 Task: Plan a route with stops at The Cloisters and Fort Tryon Park on your way to Inwood Hill Park.
Action: Mouse moved to (238, 56)
Screenshot: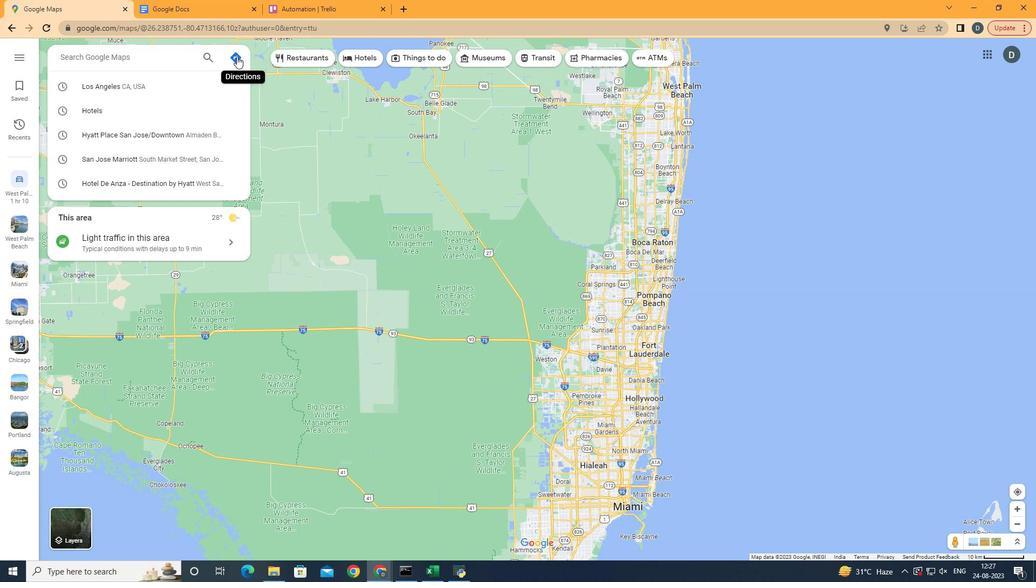 
Action: Mouse pressed left at (238, 56)
Screenshot: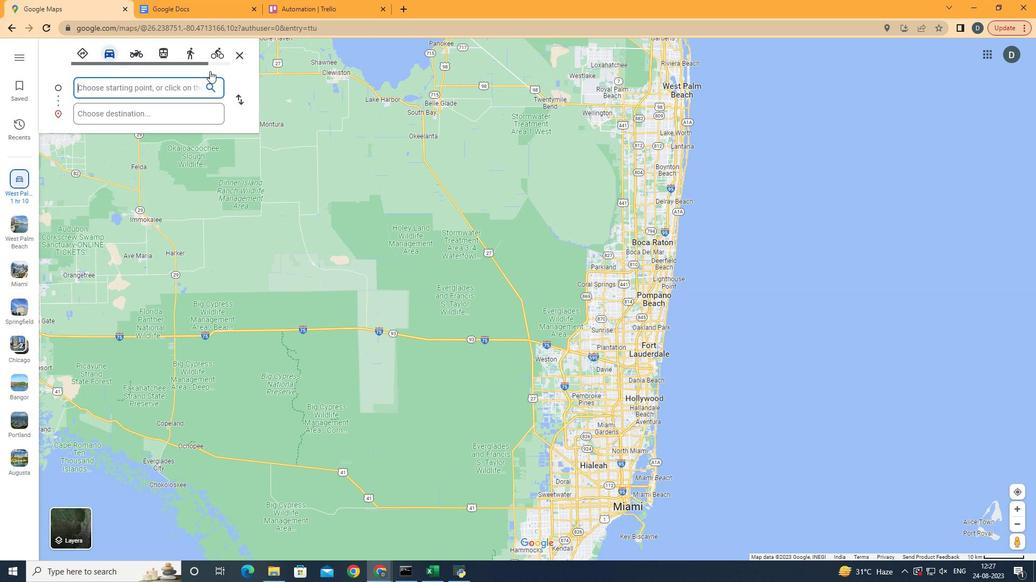 
Action: Mouse moved to (132, 86)
Screenshot: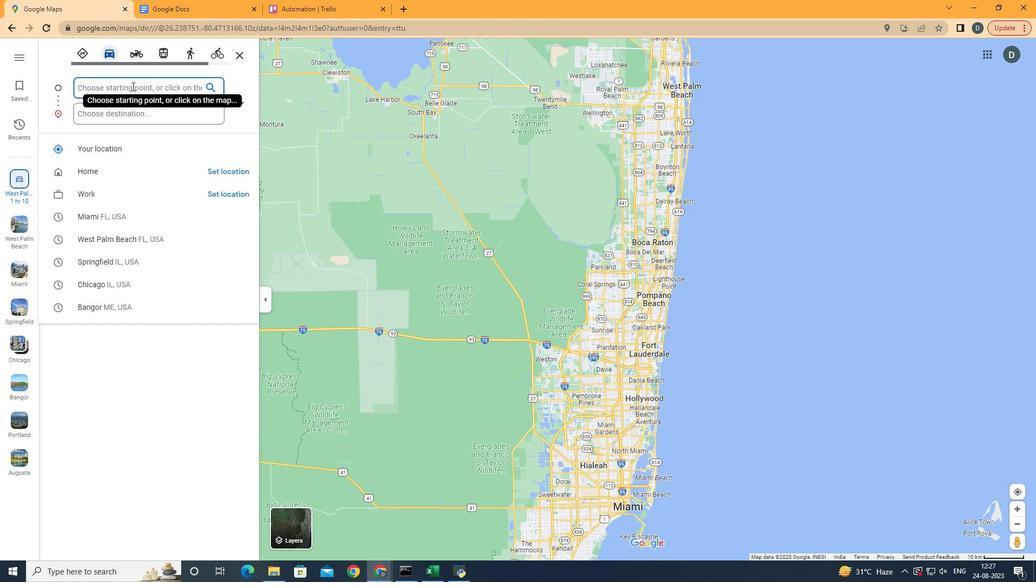 
Action: Mouse pressed left at (132, 86)
Screenshot: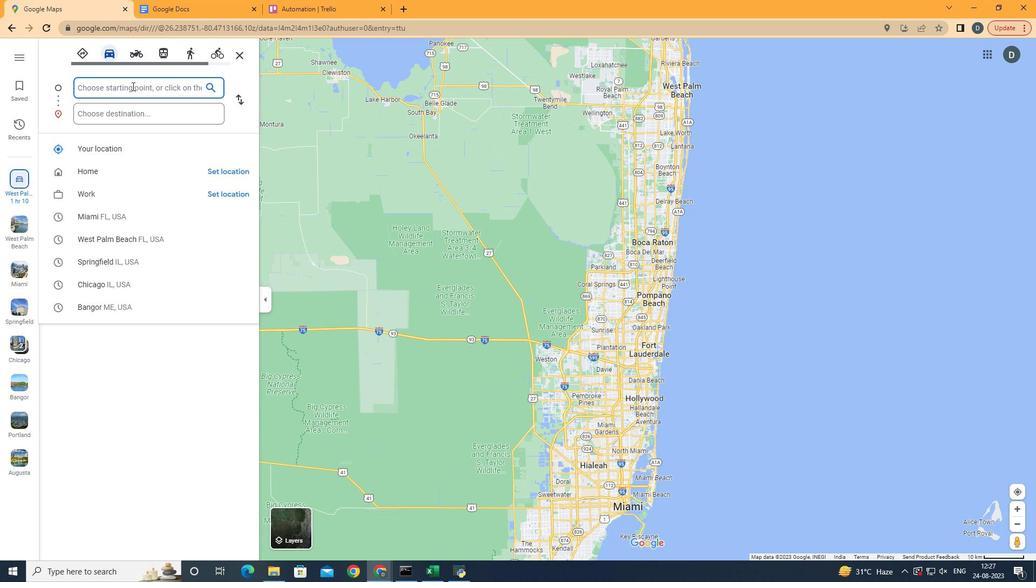 
Action: Key pressed <Key.shift>N<Key.space>ew<Key.space><Key.backspace><Key.backspace><Key.backspace><Key.backspace>ew<Key.space>
Screenshot: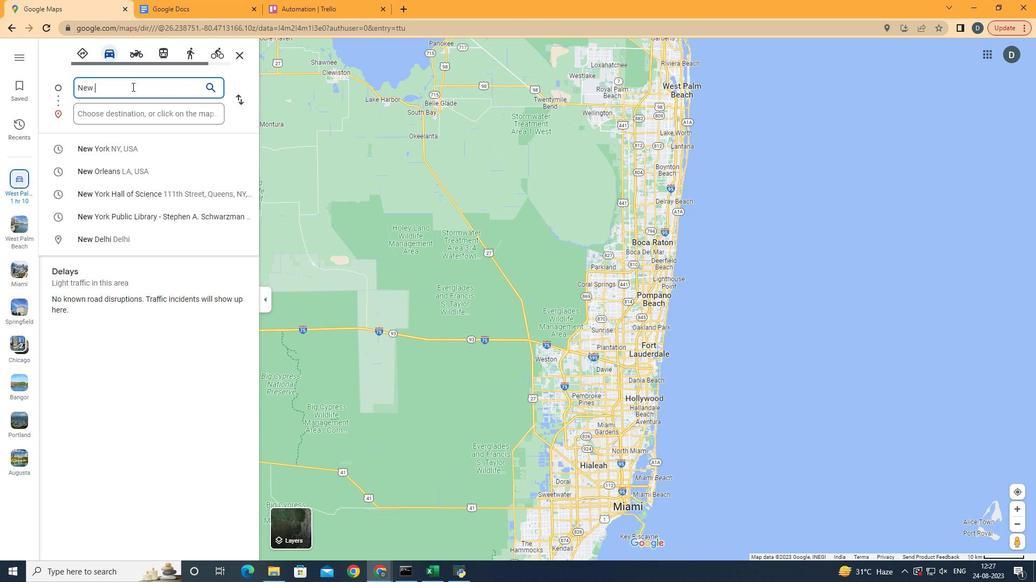 
Action: Mouse moved to (132, 86)
Screenshot: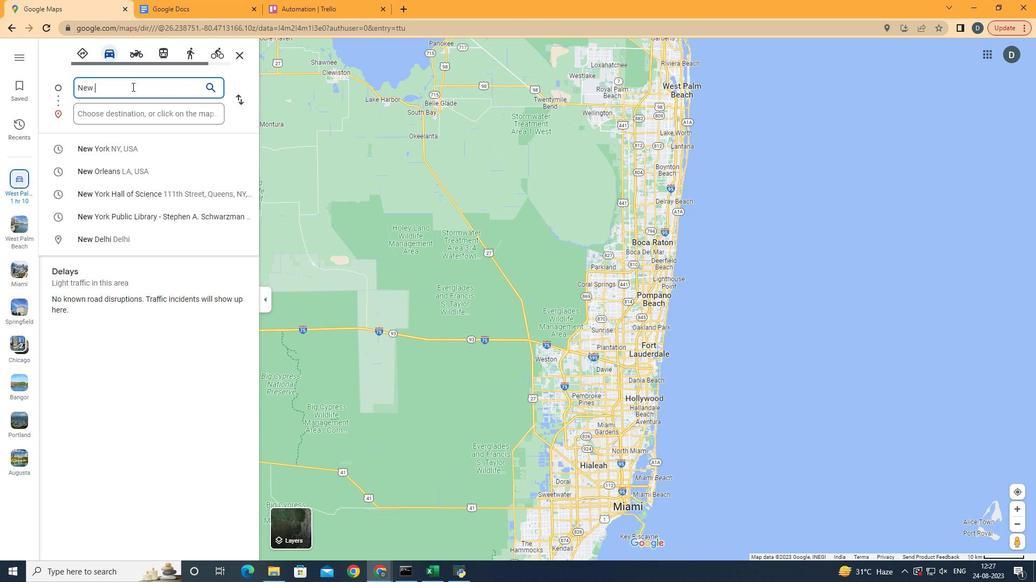 
Action: Key pressed <Key.shift>York<Key.space><Key.shift>CIty
Screenshot: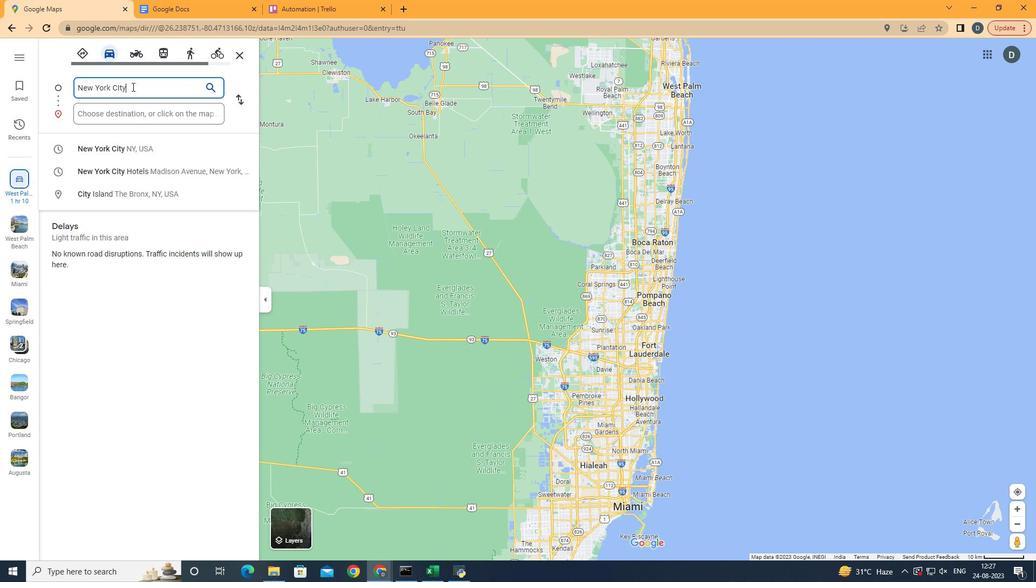 
Action: Mouse moved to (143, 154)
Screenshot: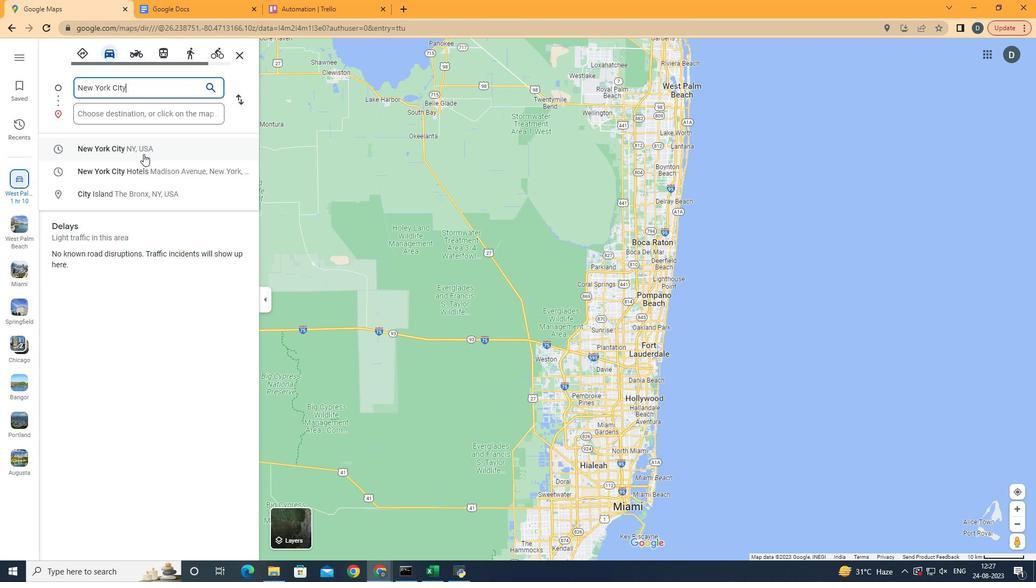 
Action: Mouse pressed left at (143, 154)
Screenshot: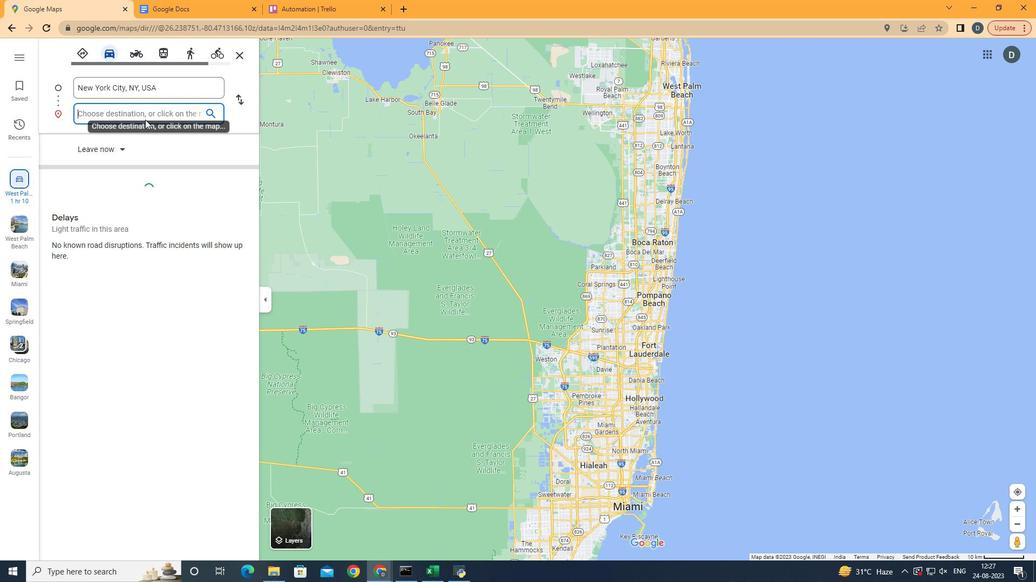 
Action: Mouse moved to (148, 111)
Screenshot: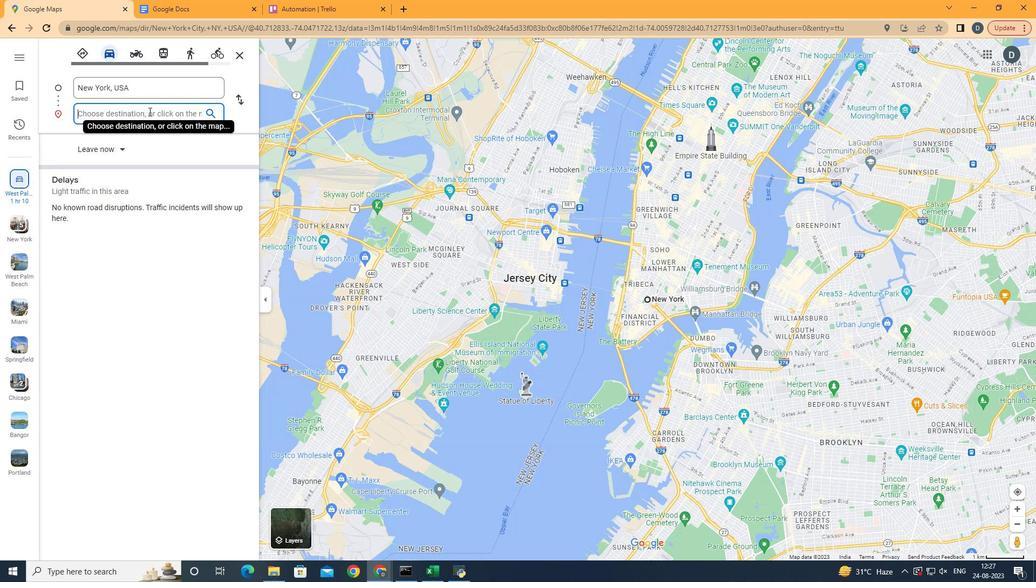 
Action: Mouse pressed left at (148, 111)
Screenshot: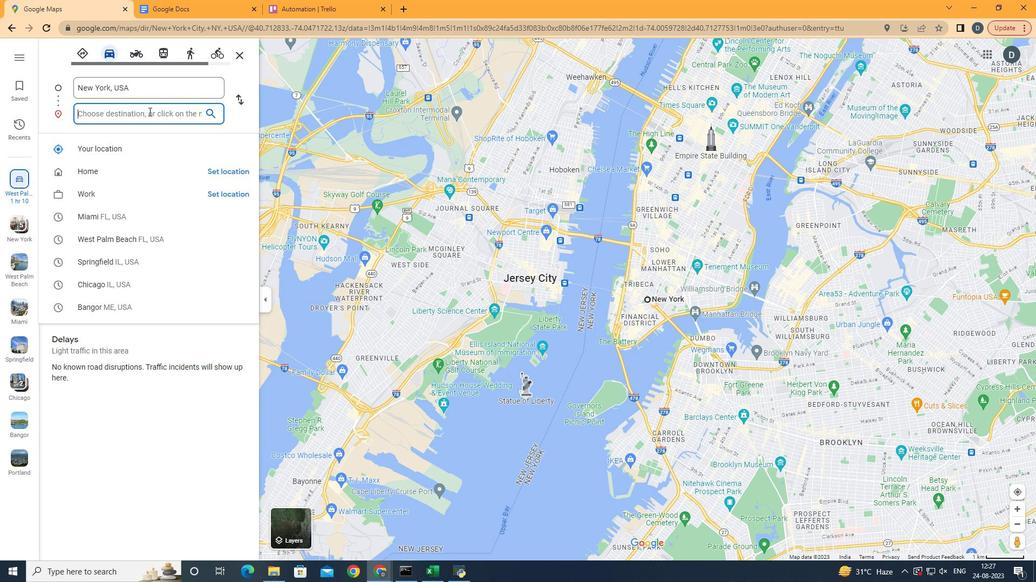 
Action: Key pressed <Key.shift>The<Key.space><Key.shift>Cloisters
Screenshot: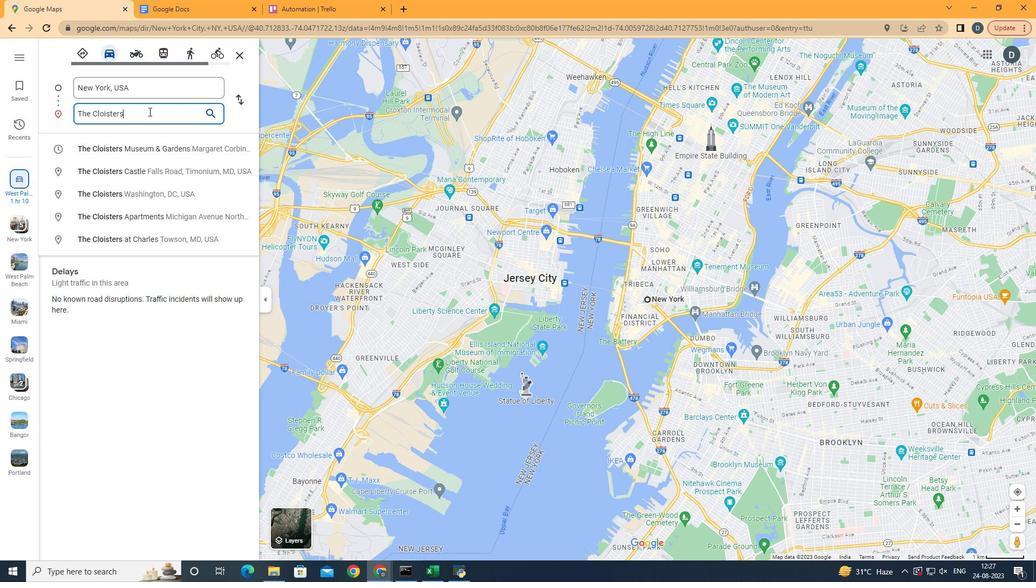 
Action: Mouse moved to (153, 200)
Screenshot: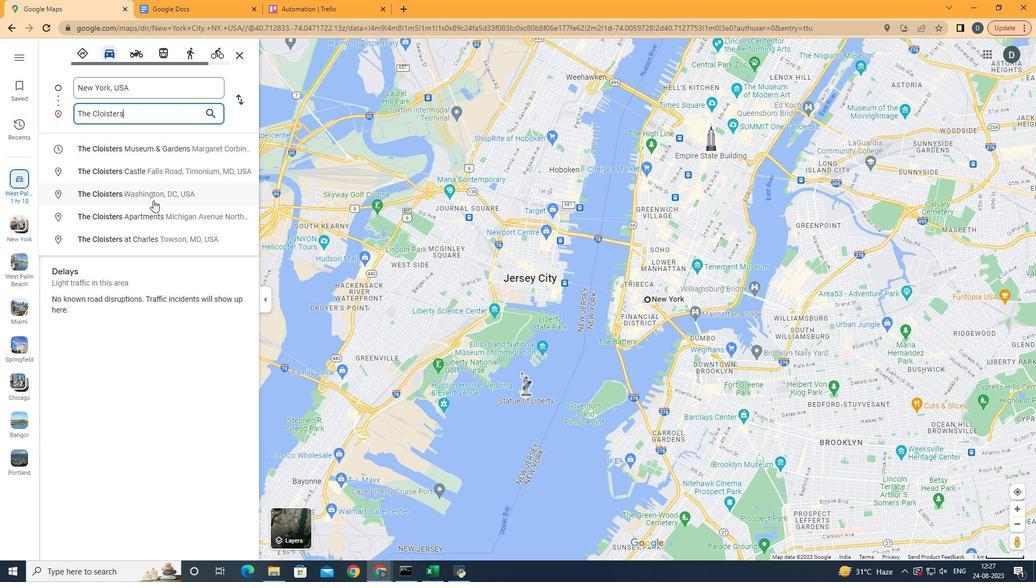 
Action: Mouse pressed left at (153, 200)
Screenshot: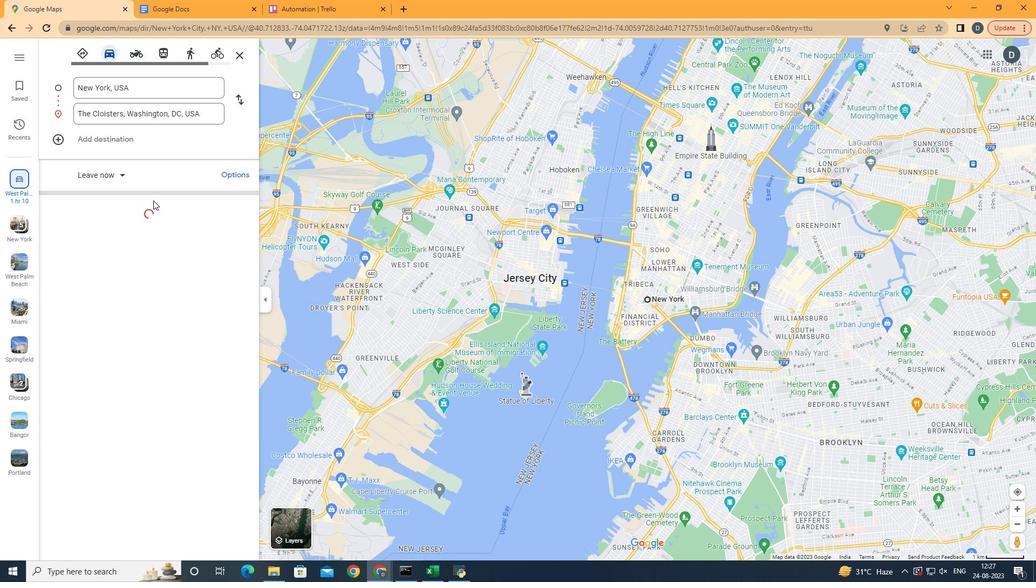 
Action: Mouse moved to (113, 135)
Screenshot: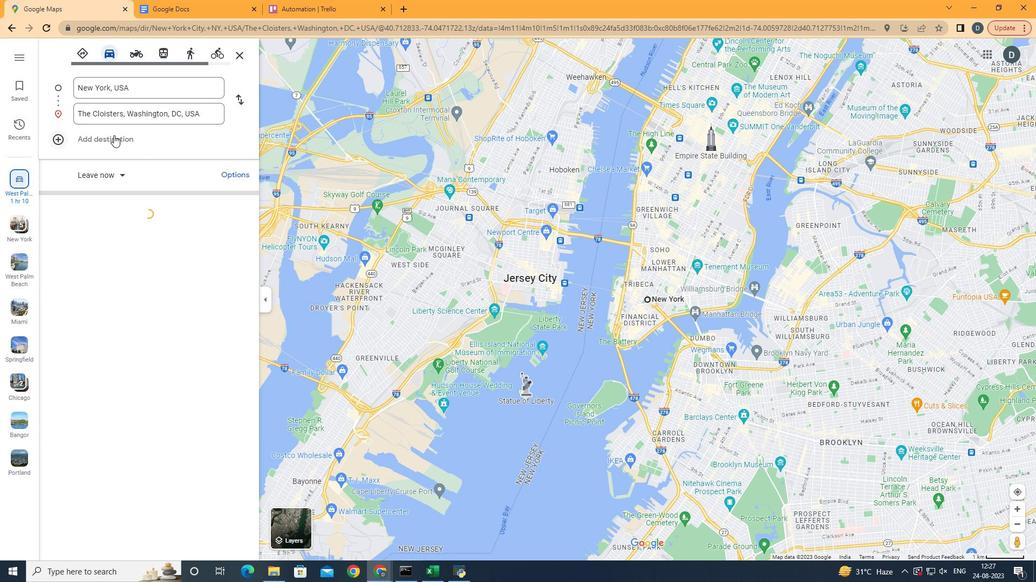 
Action: Mouse pressed left at (113, 135)
Screenshot: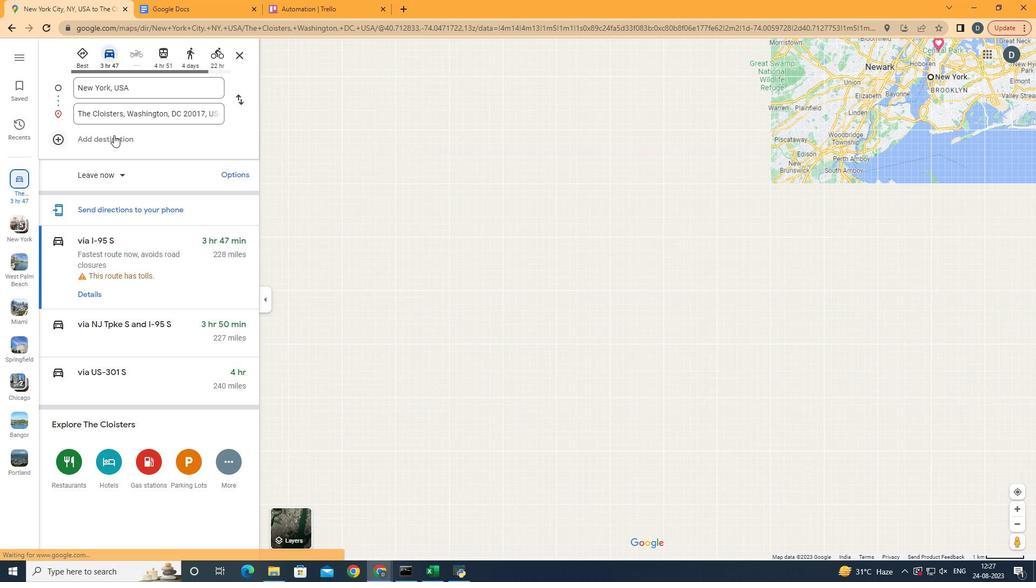
Action: Mouse moved to (87, 137)
Screenshot: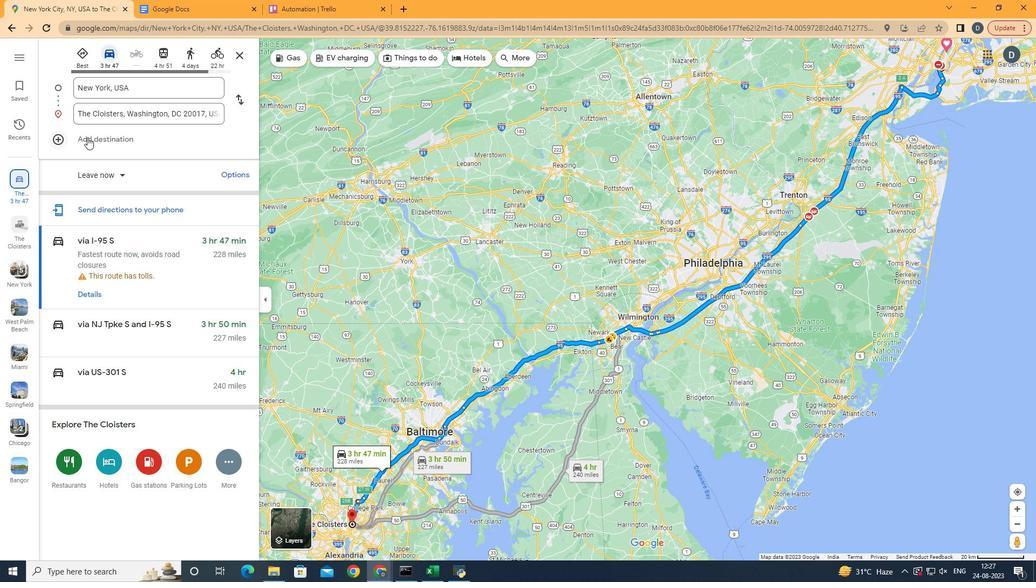
Action: Mouse pressed left at (87, 137)
Screenshot: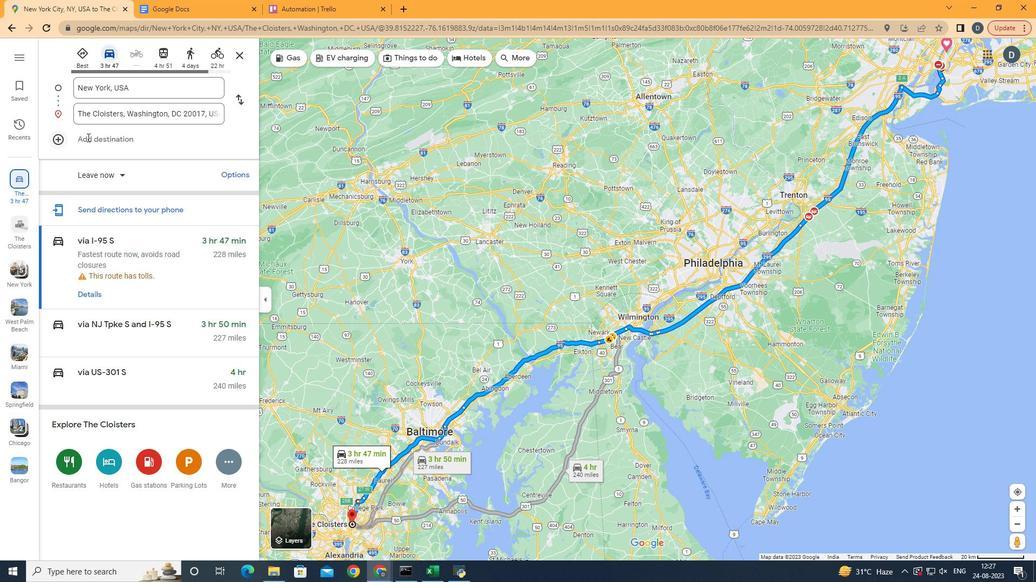 
Action: Mouse moved to (119, 140)
Screenshot: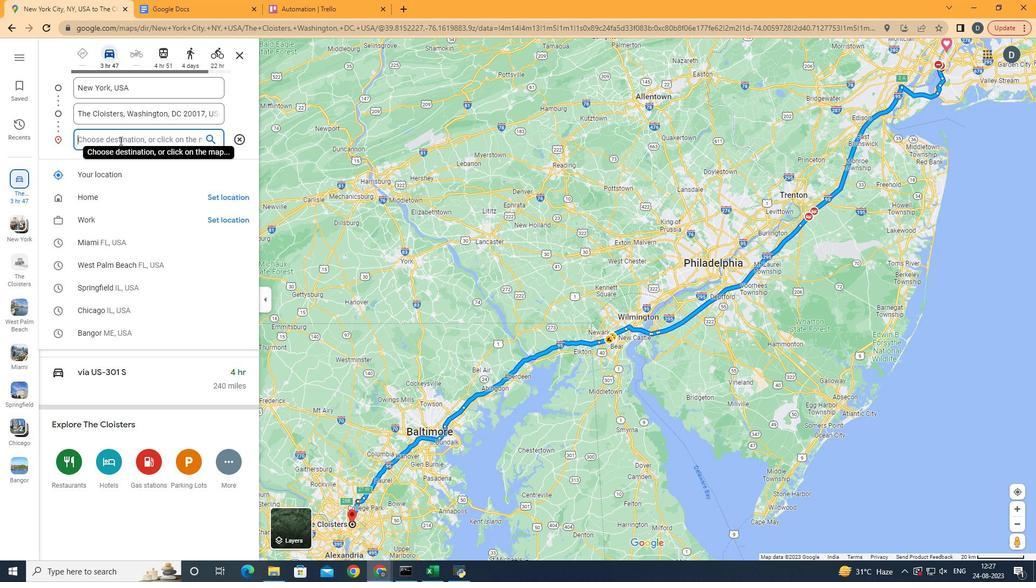 
Action: Mouse pressed left at (119, 140)
Screenshot: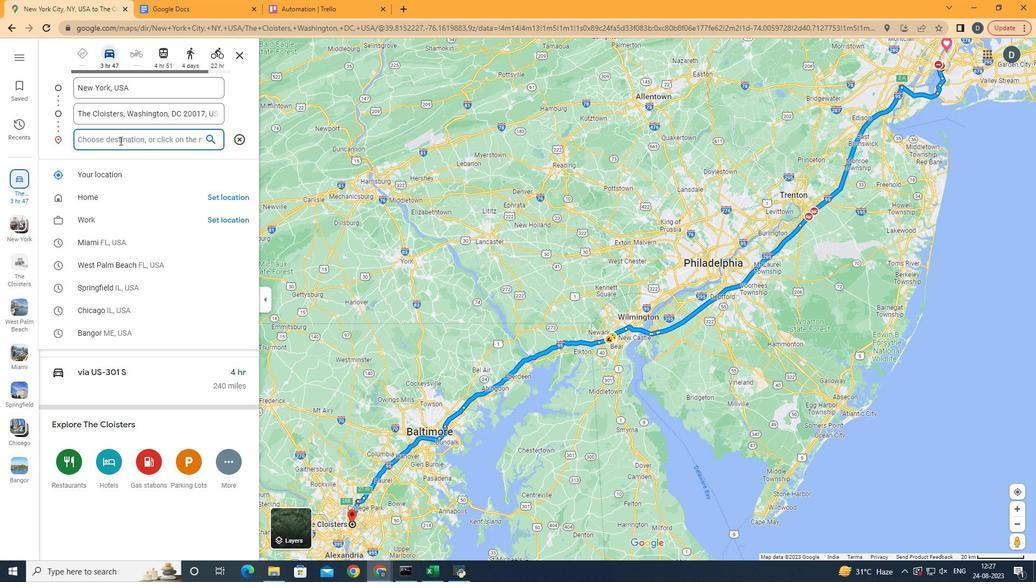
Action: Key pressed <Key.shift><Key.shift><Key.shift><Key.shift><Key.shift><Key.shift><Key.shift><Key.shift><Key.shift><Key.shift><Key.shift>Fort<Key.space><Key.shift>Tryon
Screenshot: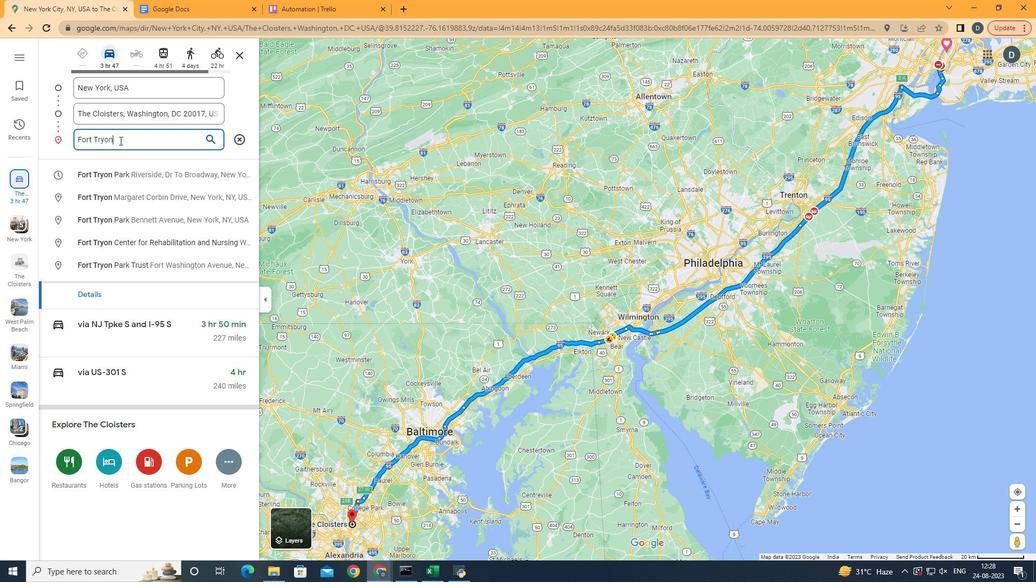 
Action: Mouse moved to (136, 193)
Screenshot: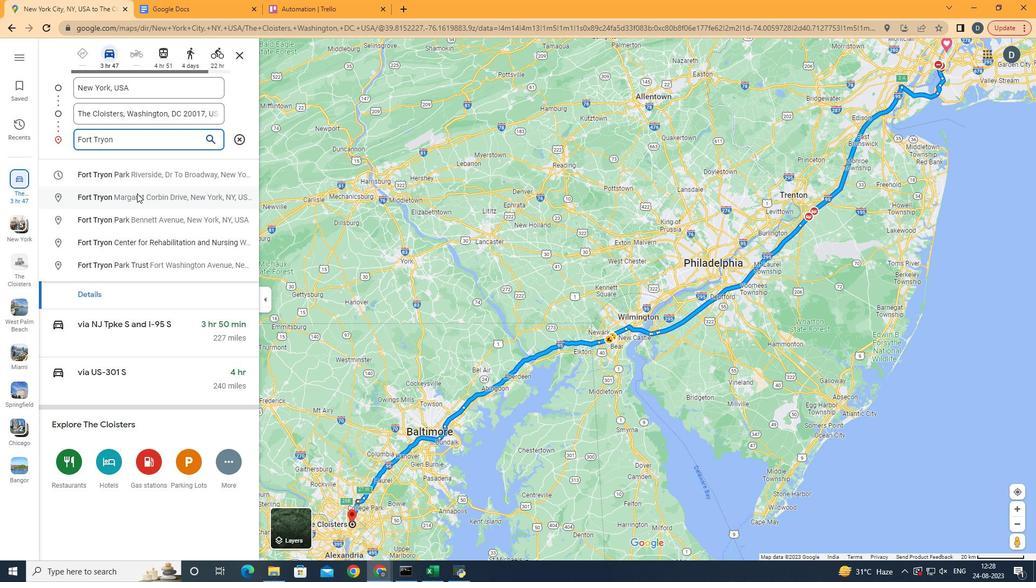 
Action: Mouse pressed left at (136, 193)
Screenshot: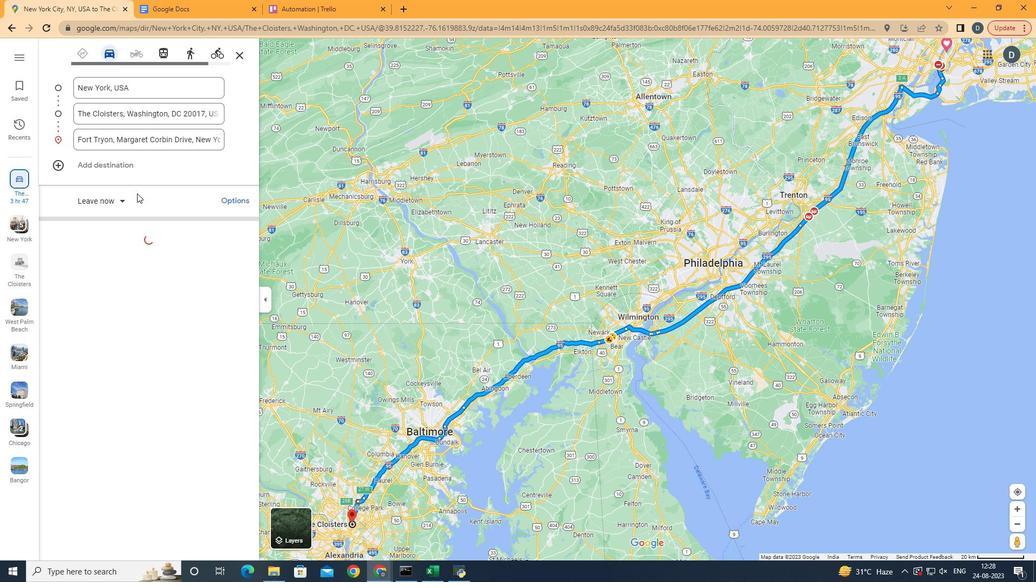 
Action: Mouse moved to (100, 164)
Screenshot: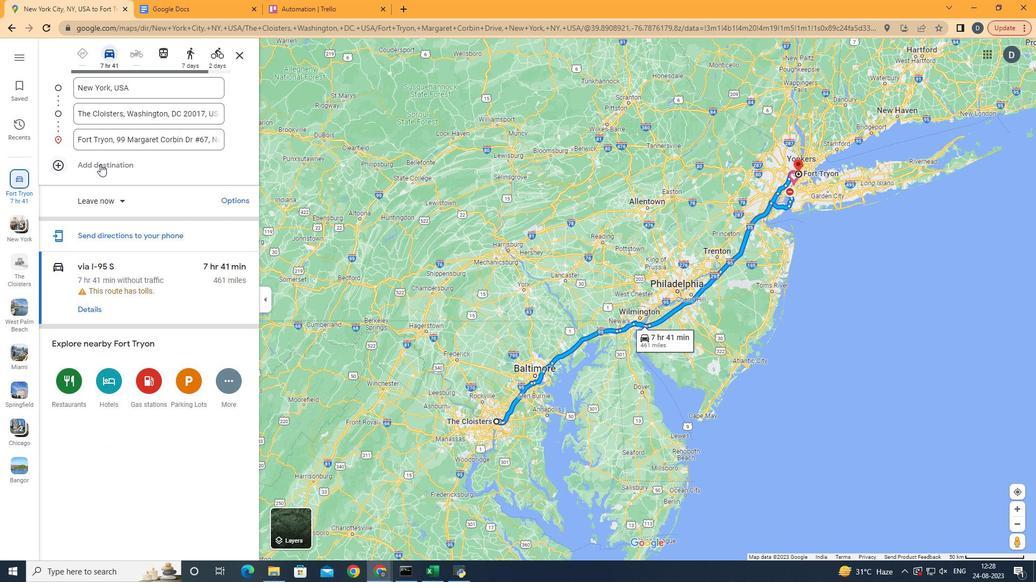 
Action: Mouse pressed left at (100, 164)
Screenshot: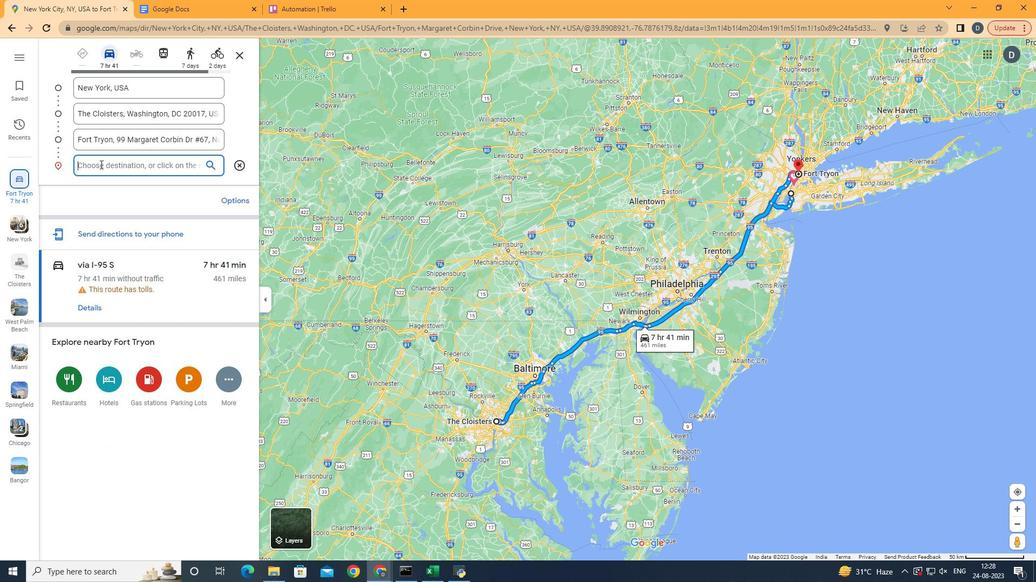 
Action: Mouse moved to (112, 167)
Screenshot: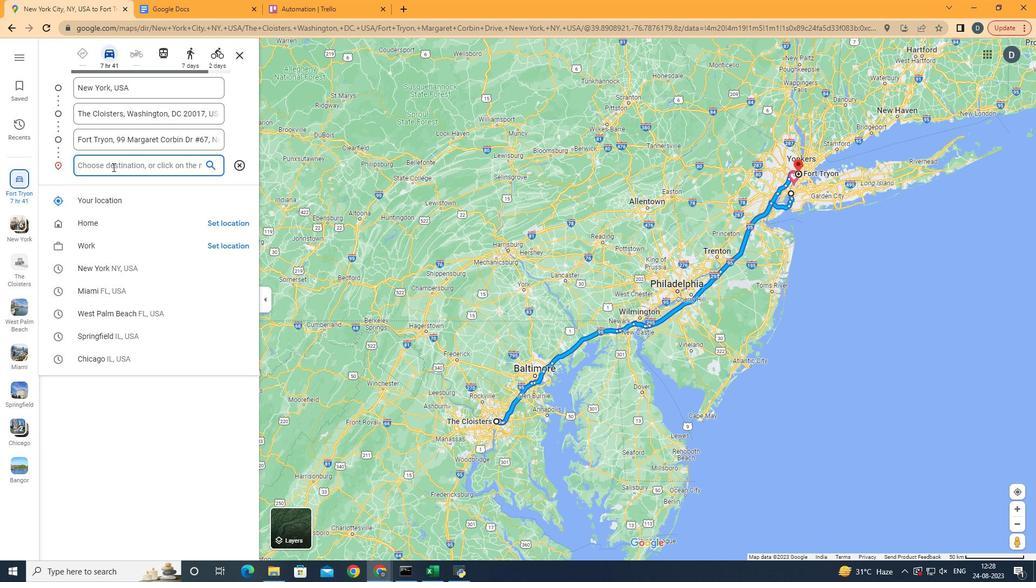 
Action: Key pressed <Key.shift><Key.shift><Key.shift><Key.shift><Key.shift>Inwood<Key.space><Key.shift>Hill<Key.space><Key.shift>O<Key.backspace><Key.shift>Park
Screenshot: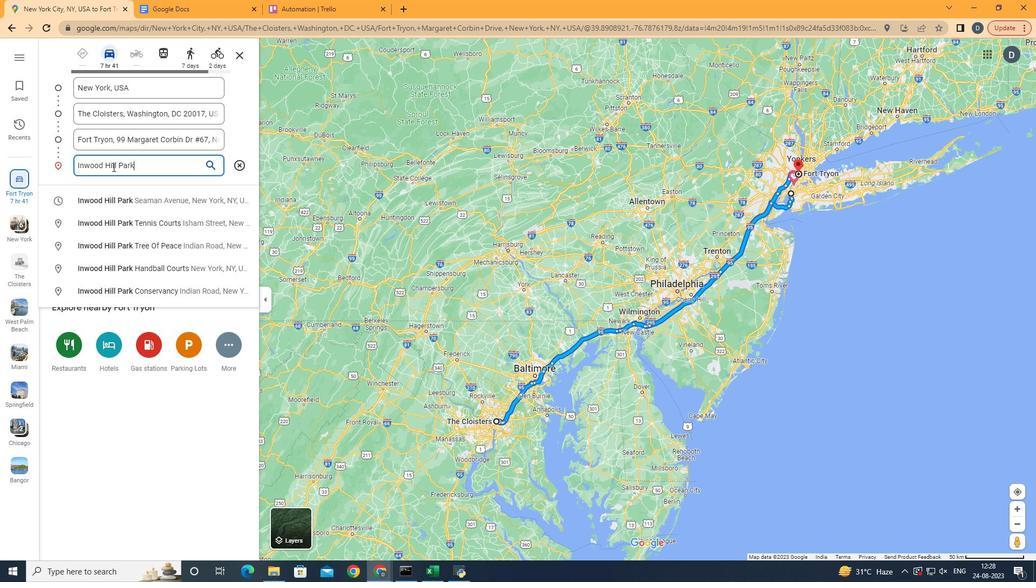 
Action: Mouse moved to (137, 197)
Screenshot: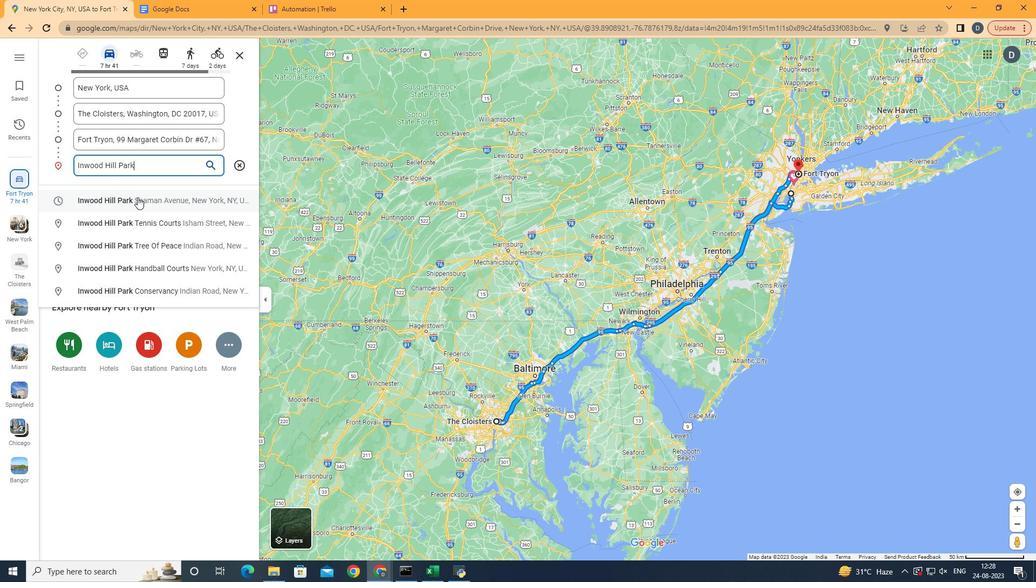 
Action: Mouse pressed left at (137, 197)
Screenshot: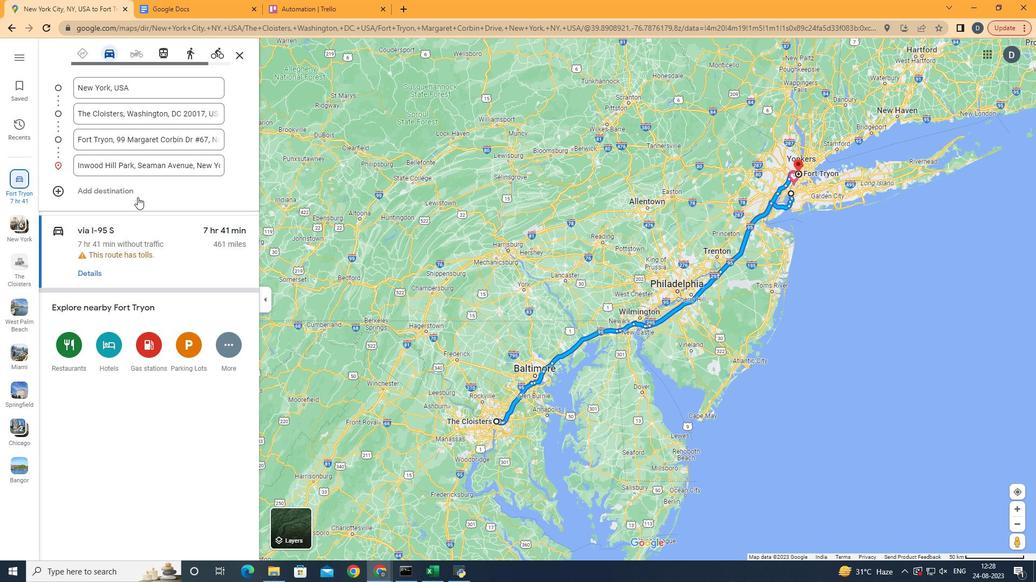 
Action: Mouse moved to (154, 143)
Screenshot: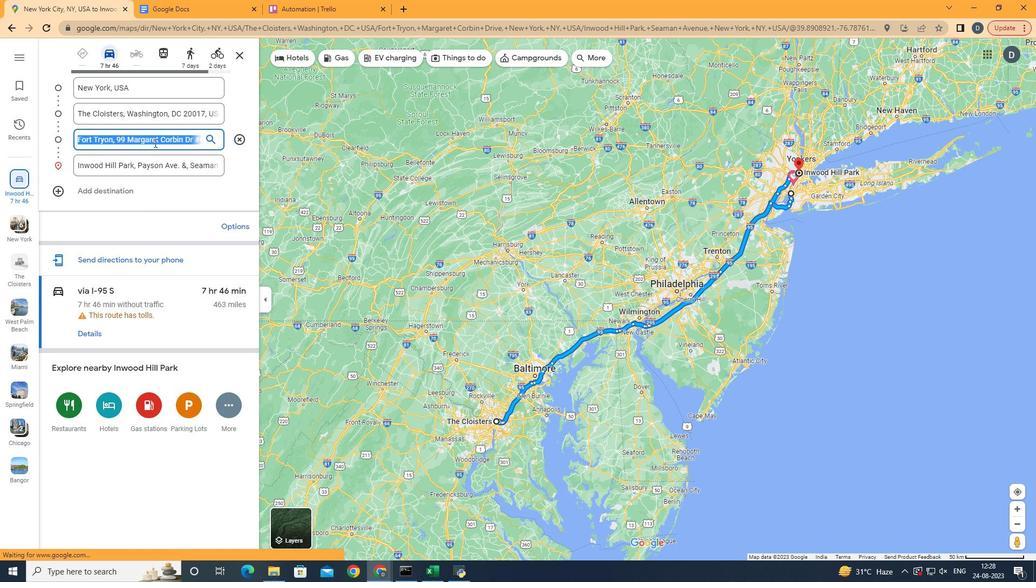 
Action: Mouse pressed left at (154, 143)
Screenshot: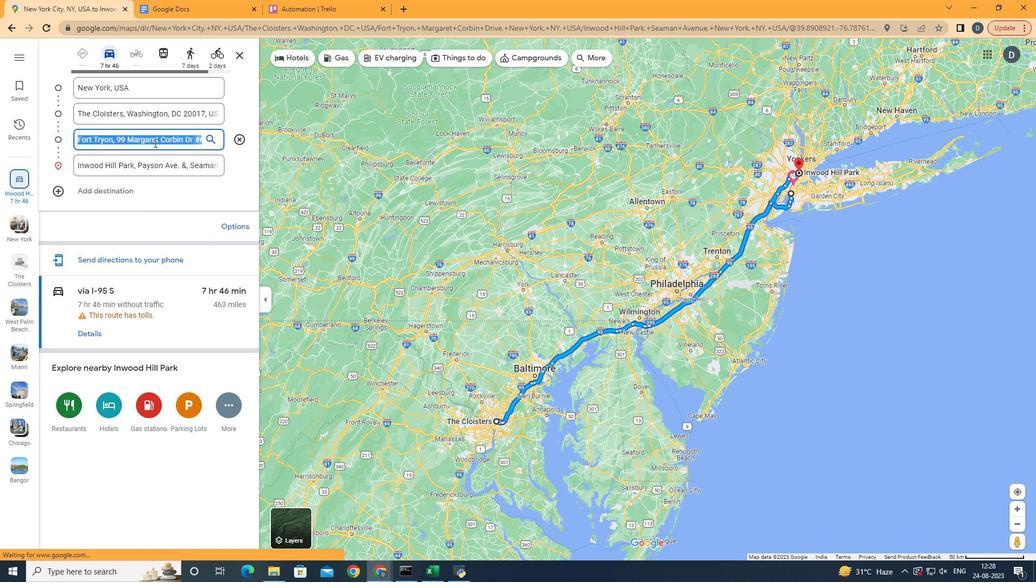 
Action: Mouse moved to (151, 137)
Screenshot: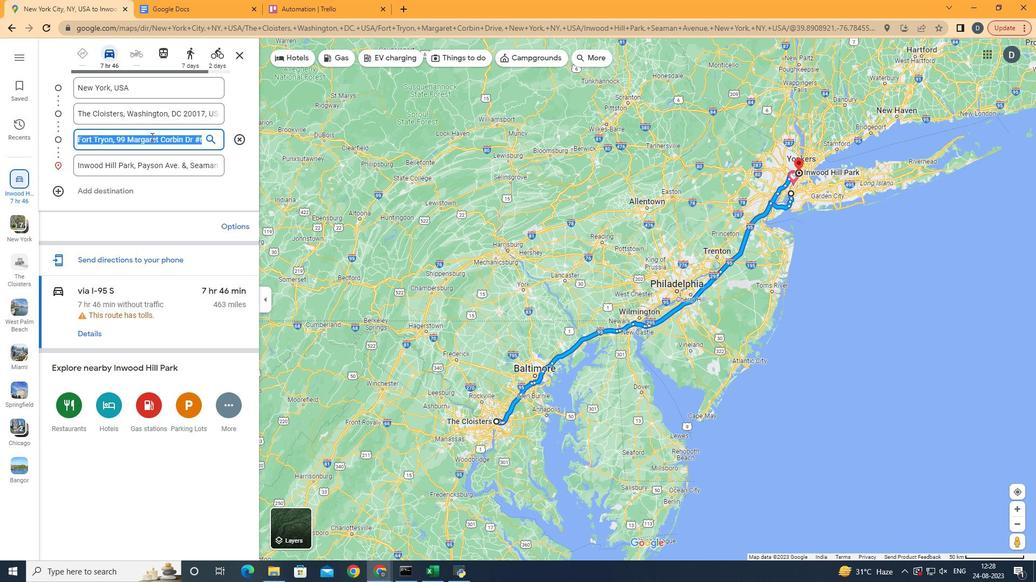 
Action: Key pressed <Key.shift>Fort<Key.space><Key.shift>T
Screenshot: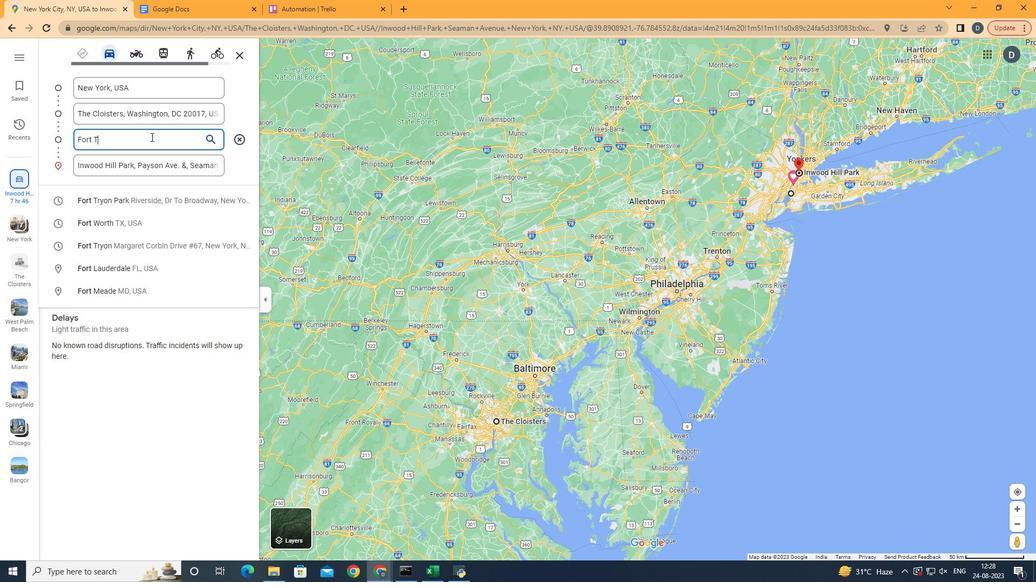 
Action: Mouse moved to (172, 205)
Screenshot: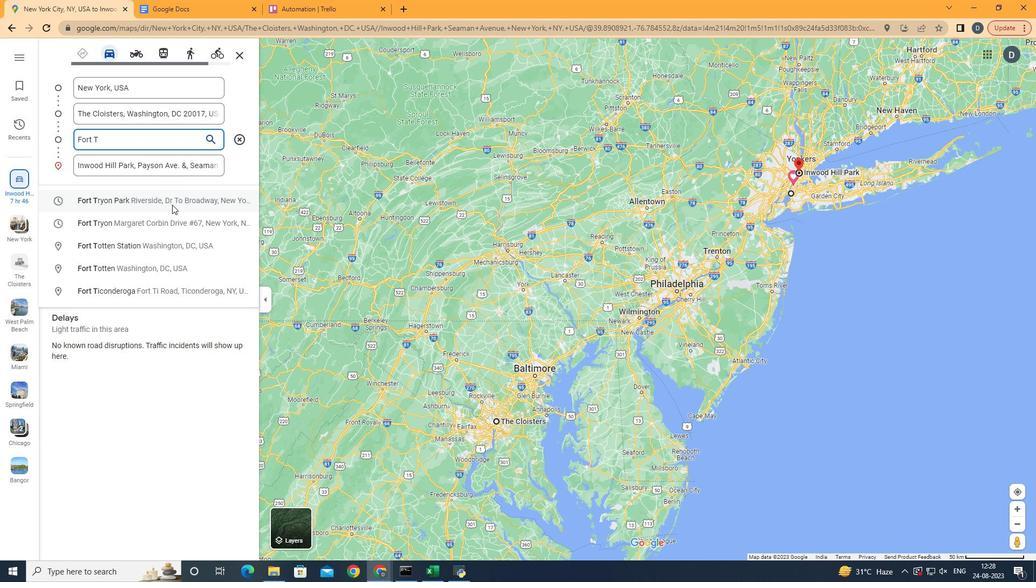
Action: Mouse pressed left at (172, 205)
Screenshot: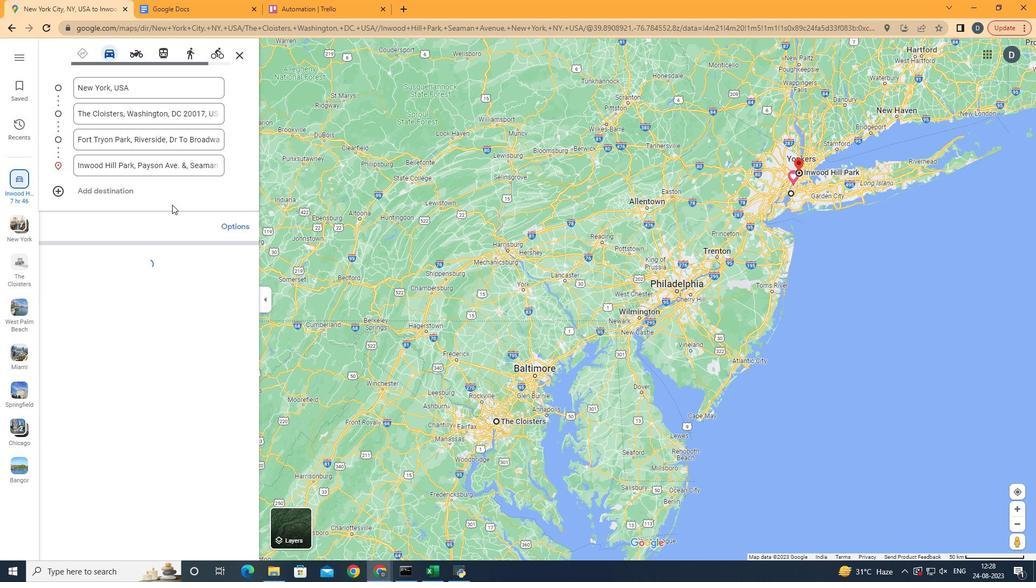 
Action: Mouse moved to (168, 116)
Screenshot: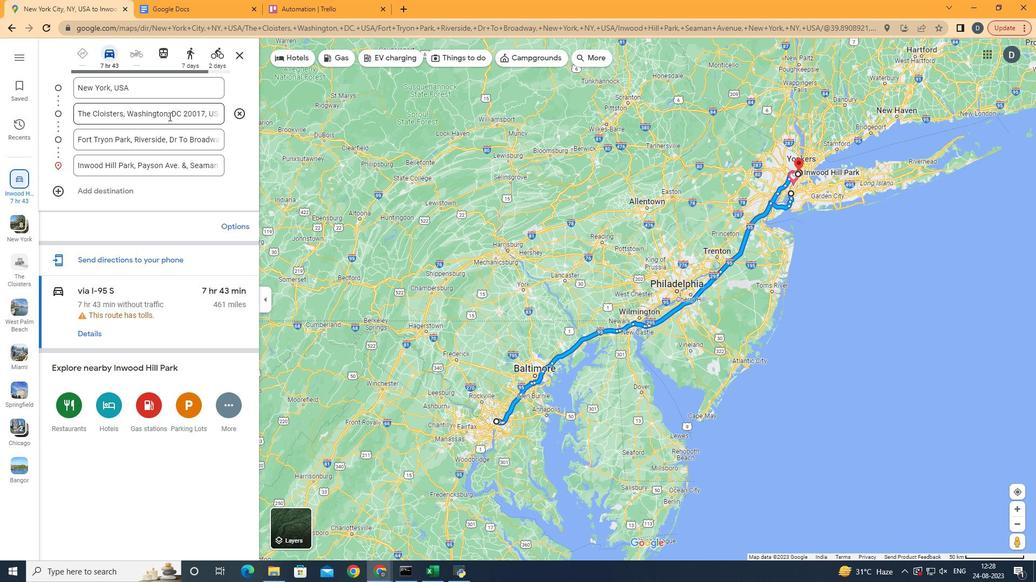 
Action: Mouse pressed left at (168, 116)
Screenshot: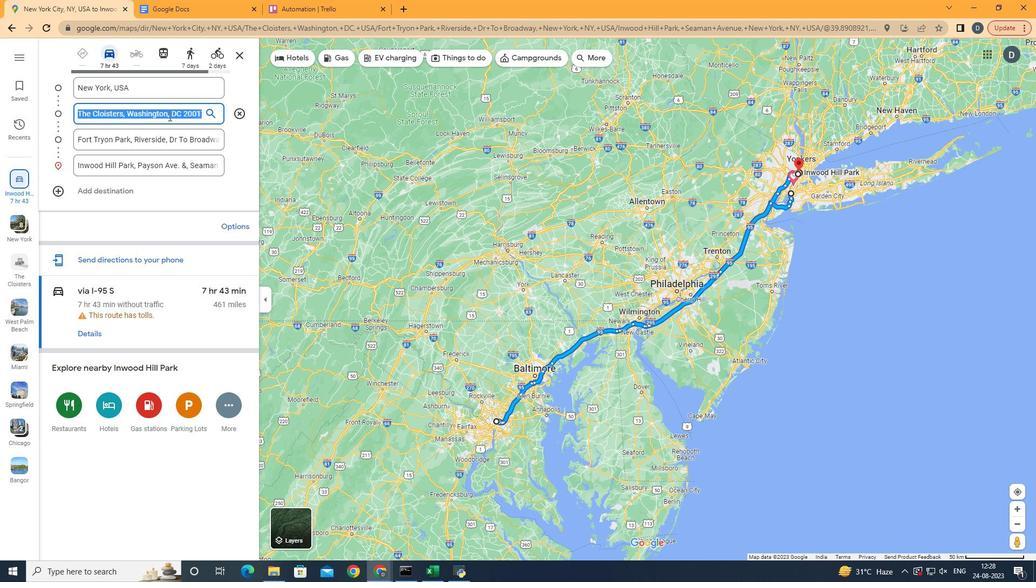 
Action: Key pressed <Key.shift><Key.shift><Key.shift><Key.shift><Key.shift><Key.shift><Key.shift>The<Key.space><Key.shift>Clo
Screenshot: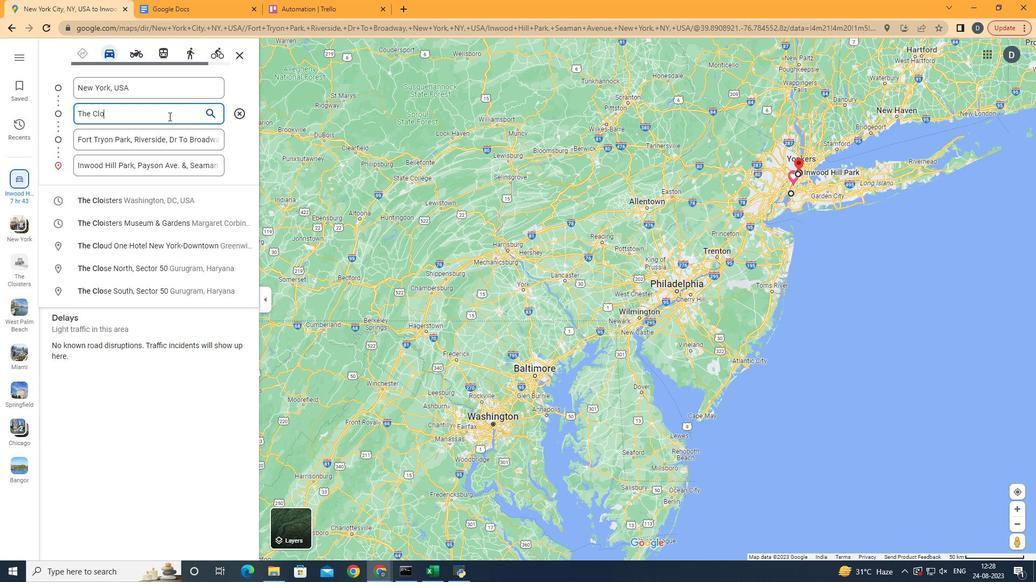 
Action: Mouse moved to (173, 112)
Screenshot: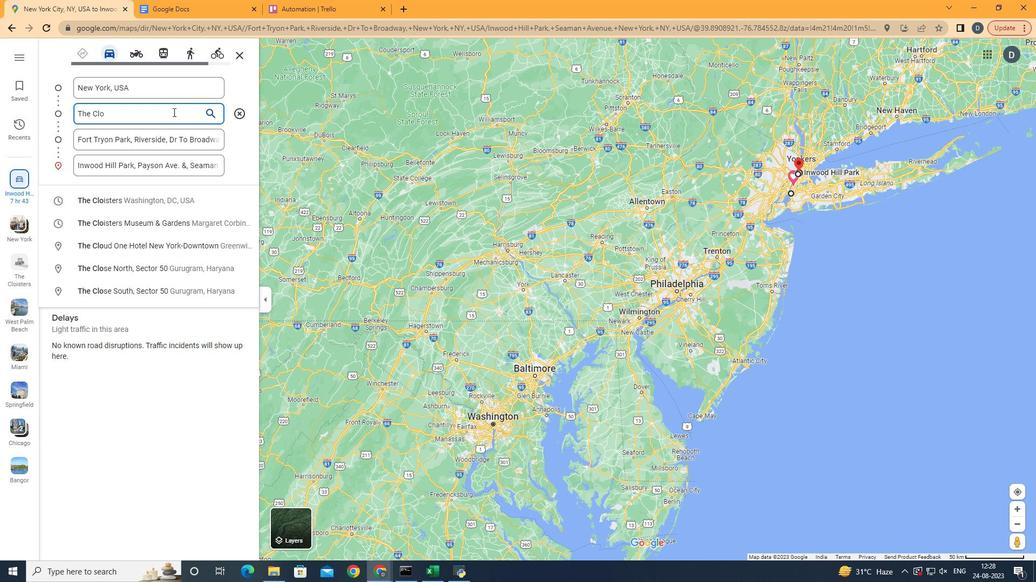 
Action: Key pressed isters<Key.space><Key.shift>Pa
Screenshot: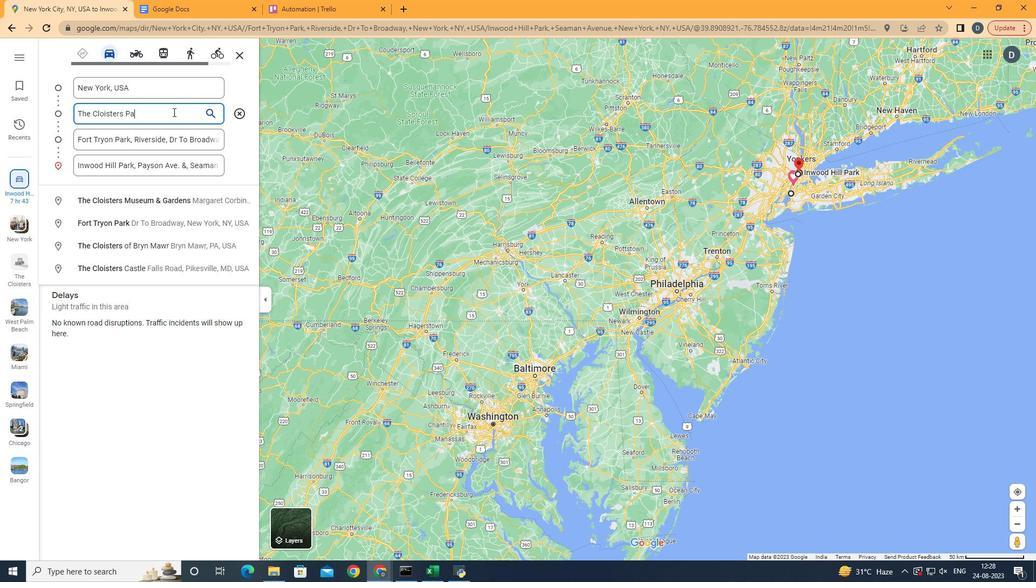 
Action: Mouse moved to (186, 193)
Screenshot: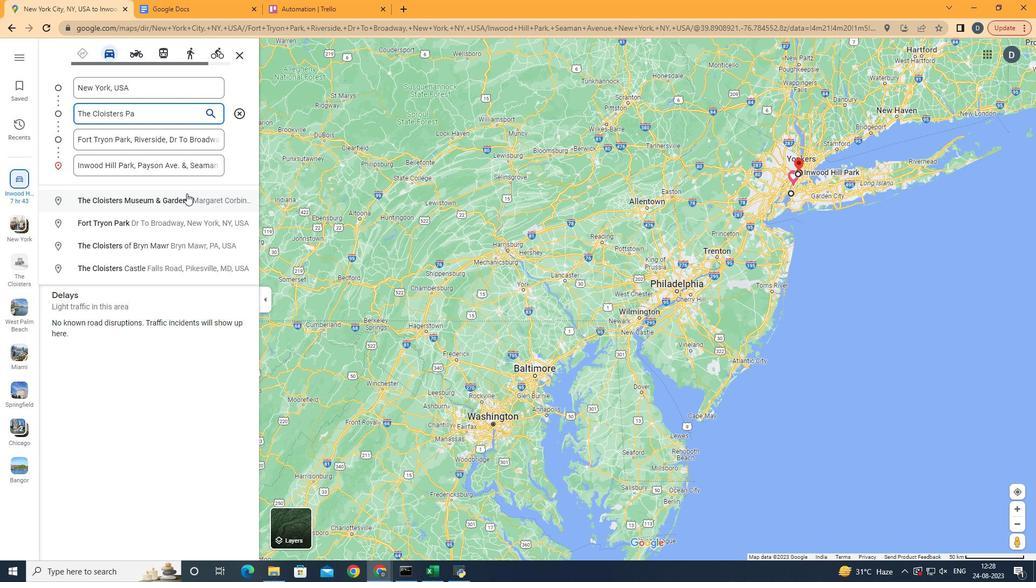 
Action: Mouse pressed left at (186, 193)
Screenshot: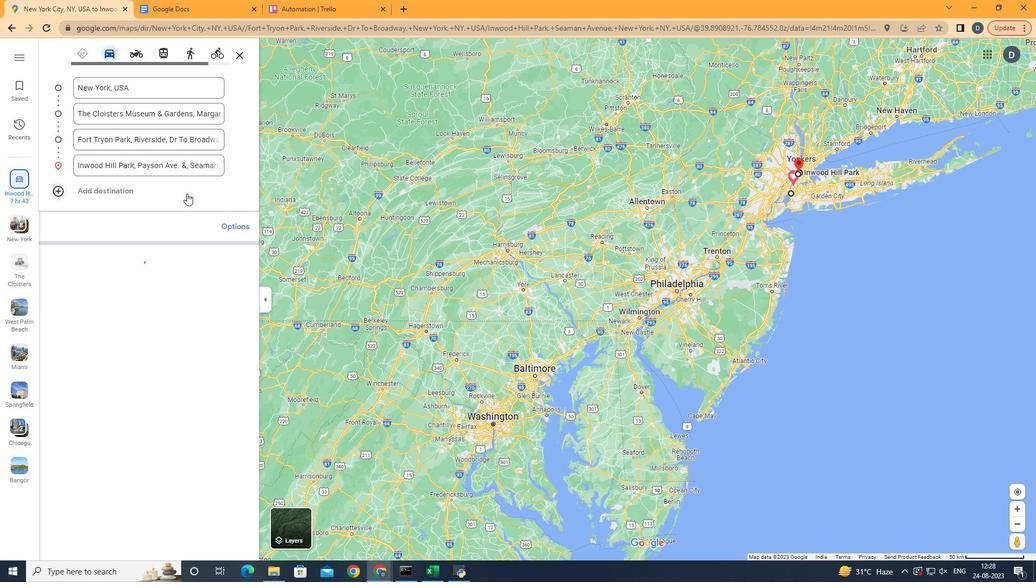 
Action: Mouse moved to (739, 173)
Screenshot: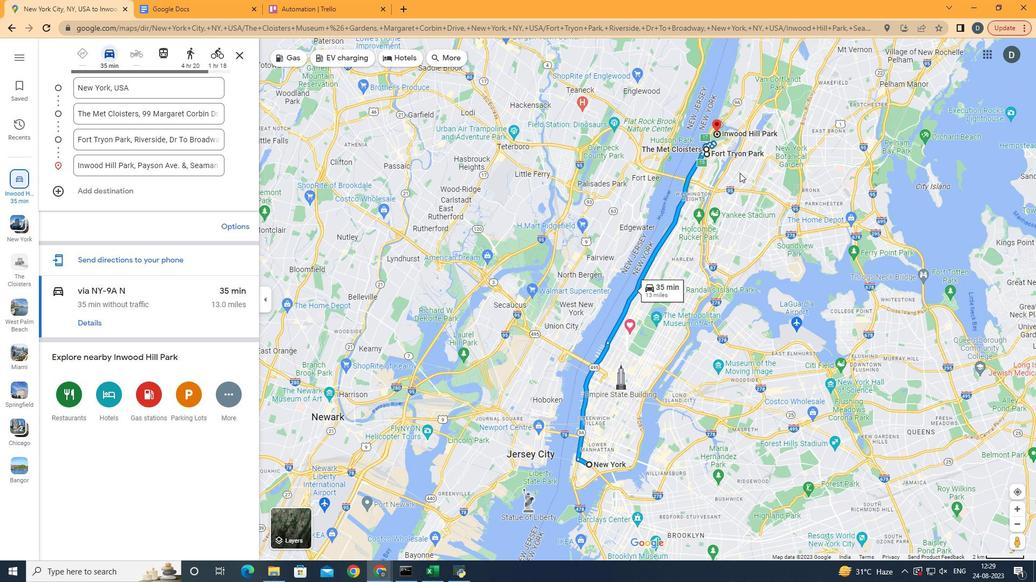 
Action: Mouse pressed left at (739, 173)
Screenshot: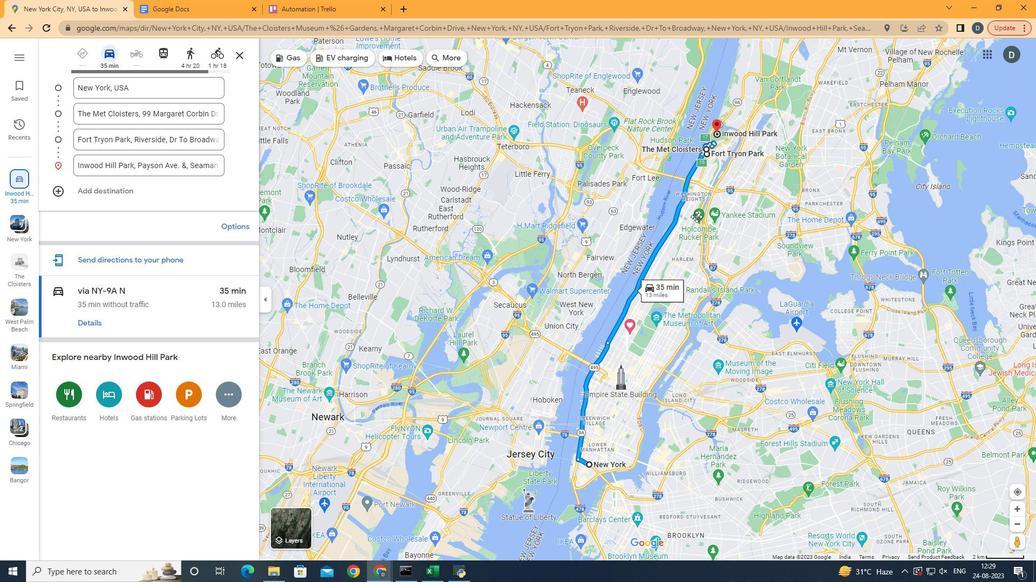 
Action: Mouse moved to (690, 228)
Screenshot: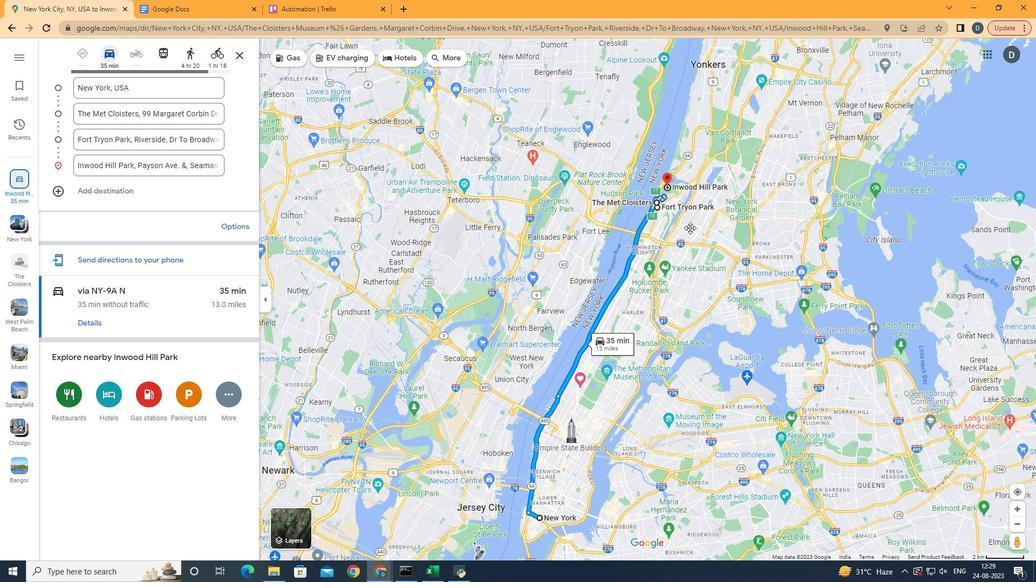 
Action: Mouse scrolled (690, 228) with delta (0, 0)
Screenshot: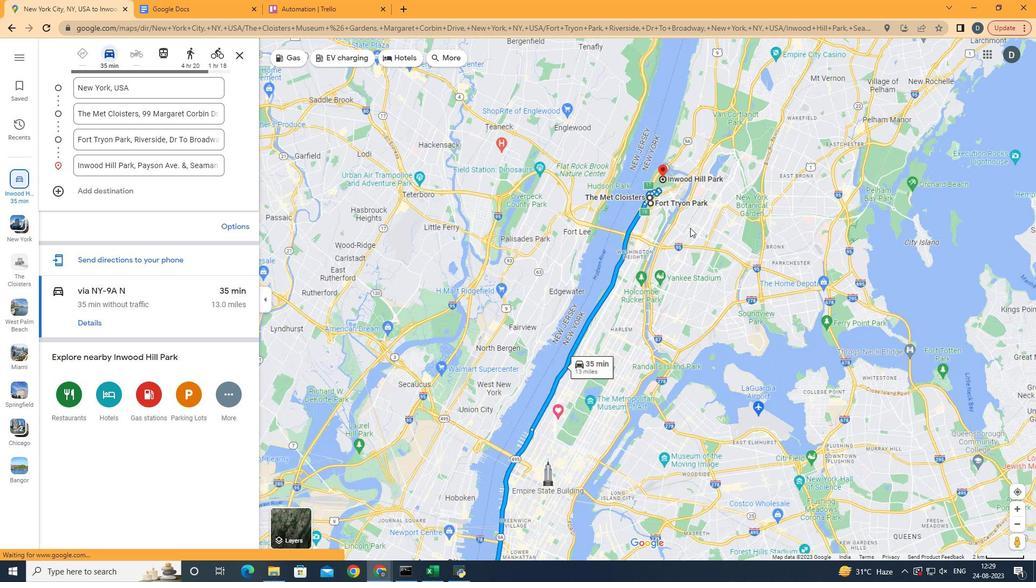 
Action: Mouse scrolled (690, 228) with delta (0, 0)
Screenshot: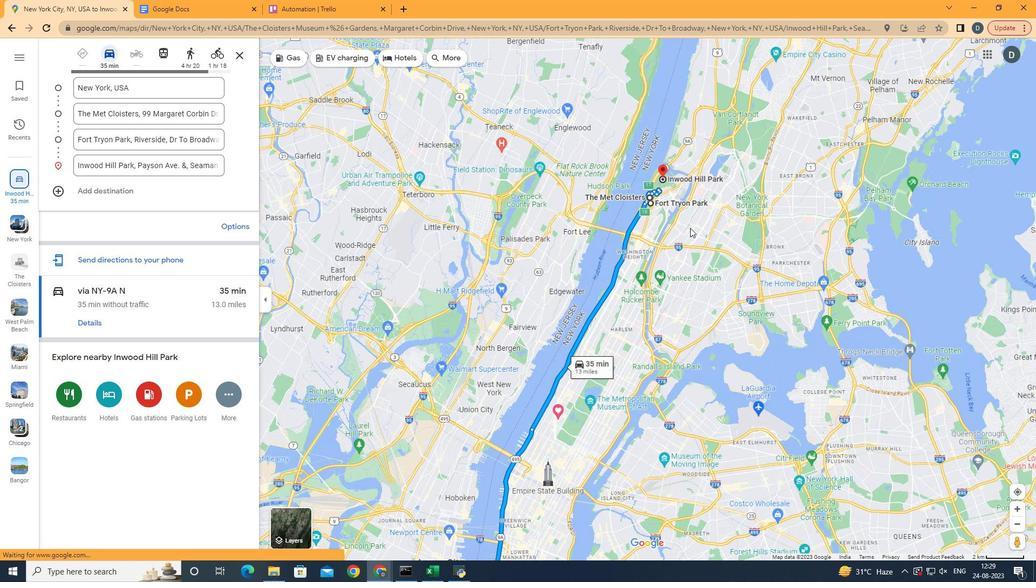 
Action: Mouse scrolled (690, 228) with delta (0, 0)
Screenshot: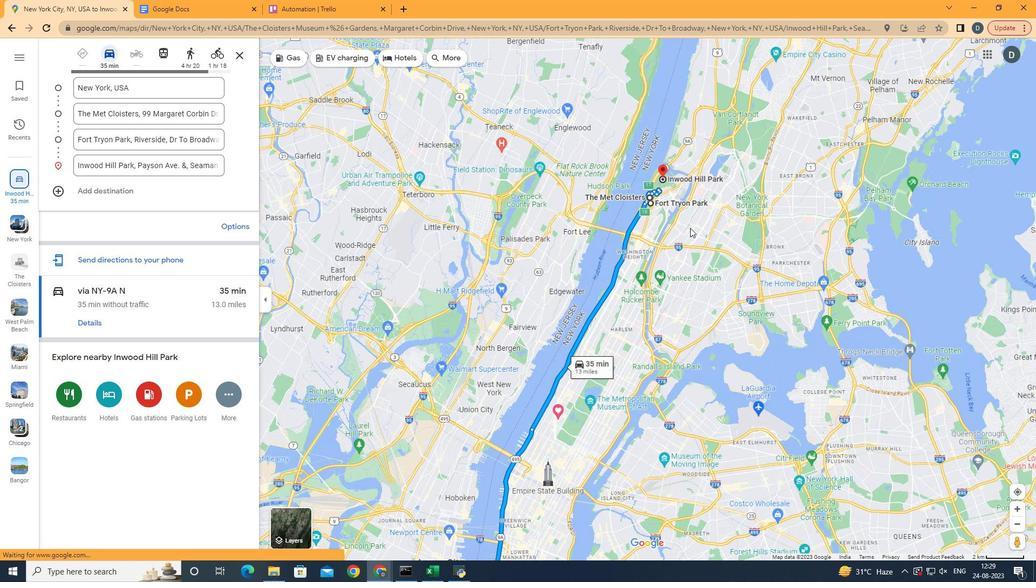 
Action: Mouse scrolled (690, 228) with delta (0, 0)
Screenshot: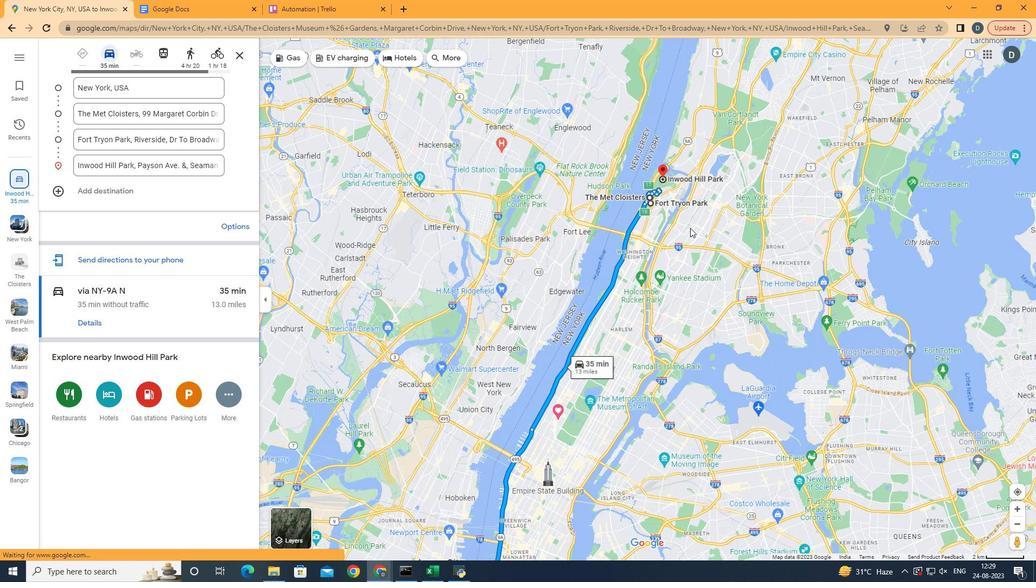 
Action: Mouse scrolled (690, 228) with delta (0, 0)
Screenshot: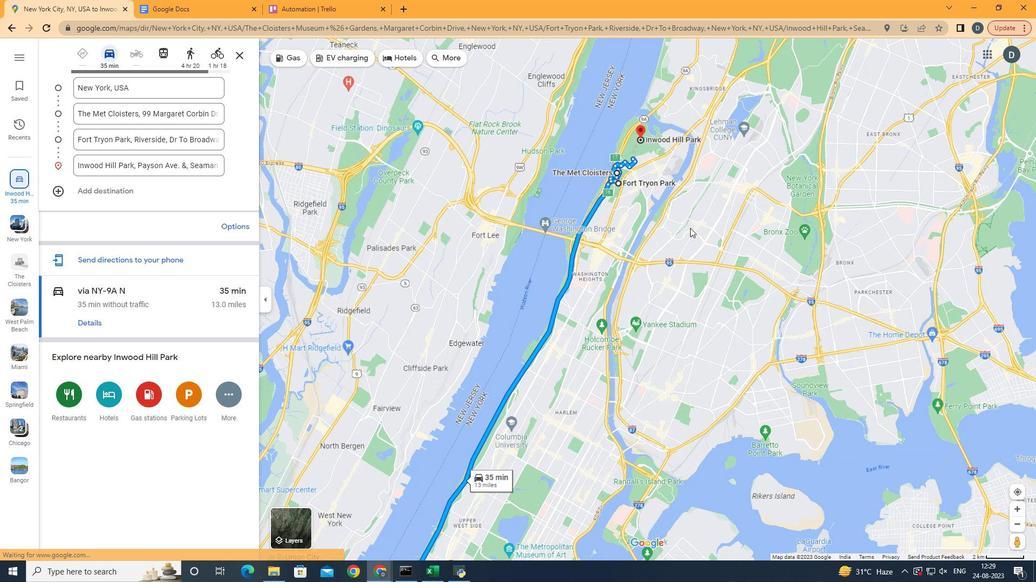 
Action: Mouse scrolled (690, 228) with delta (0, 0)
Screenshot: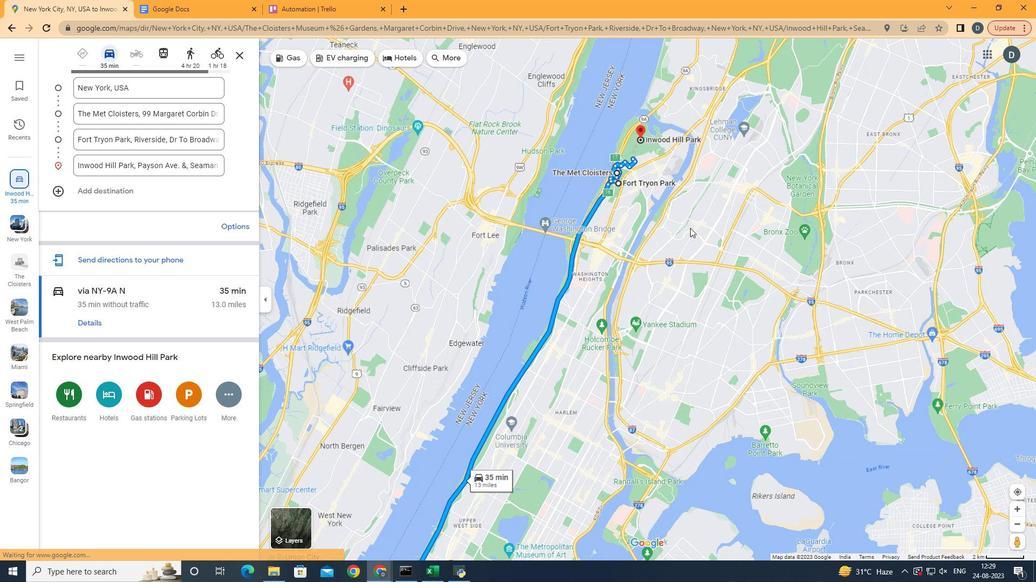 
Action: Mouse scrolled (690, 228) with delta (0, 0)
Screenshot: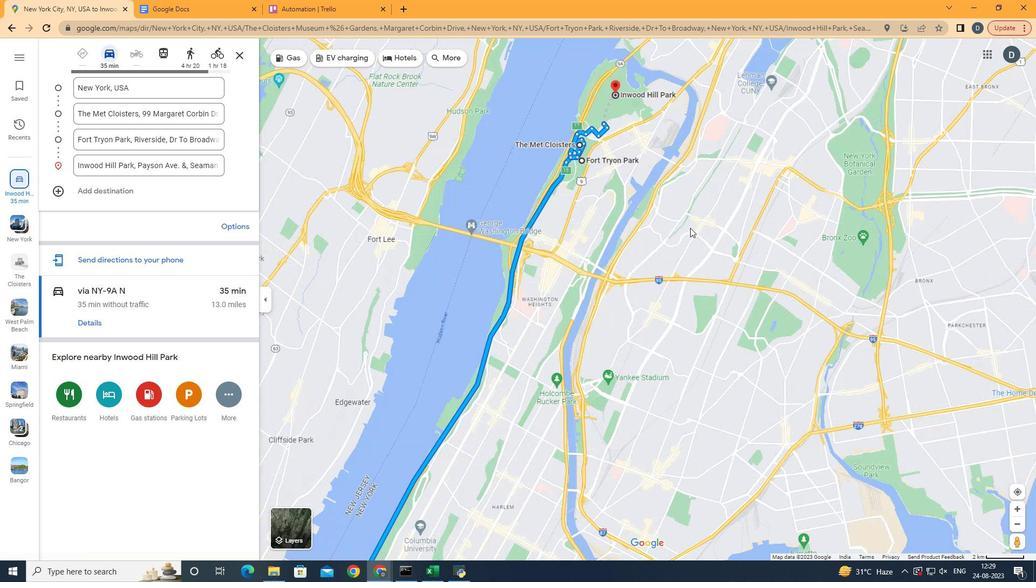 
Action: Mouse moved to (575, 318)
Screenshot: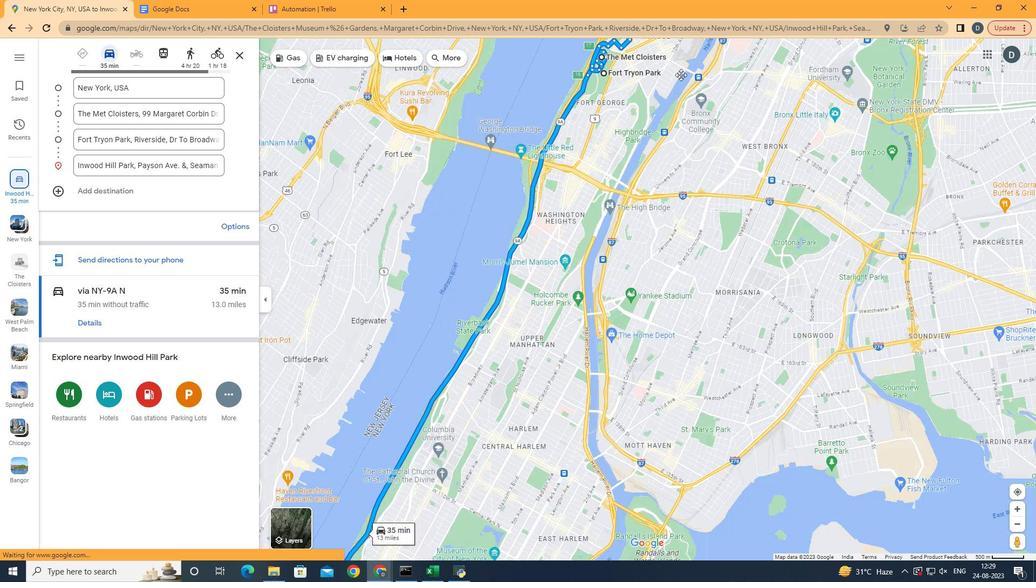 
Action: Mouse pressed left at (575, 318)
Screenshot: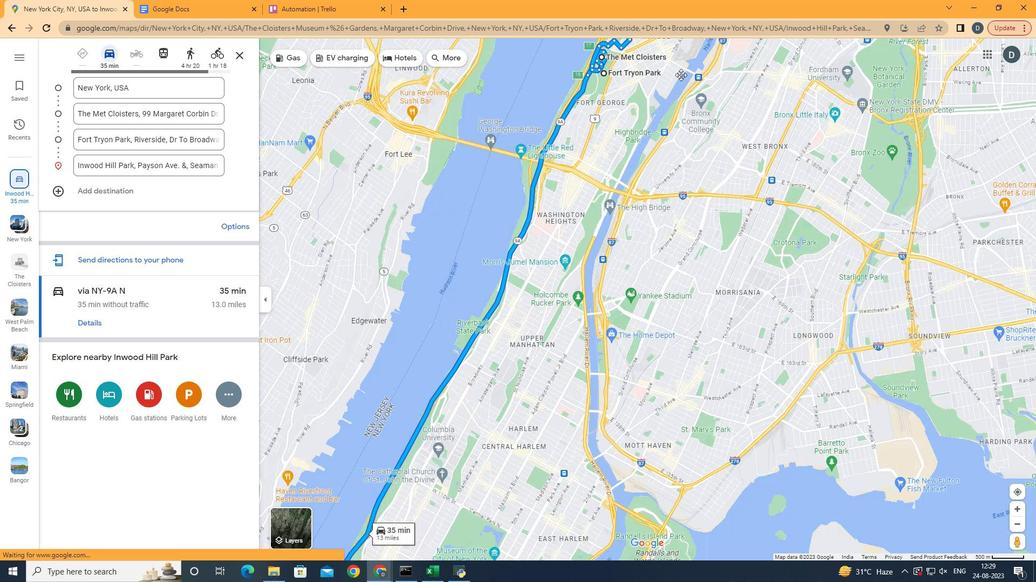 
Action: Mouse moved to (498, 439)
Screenshot: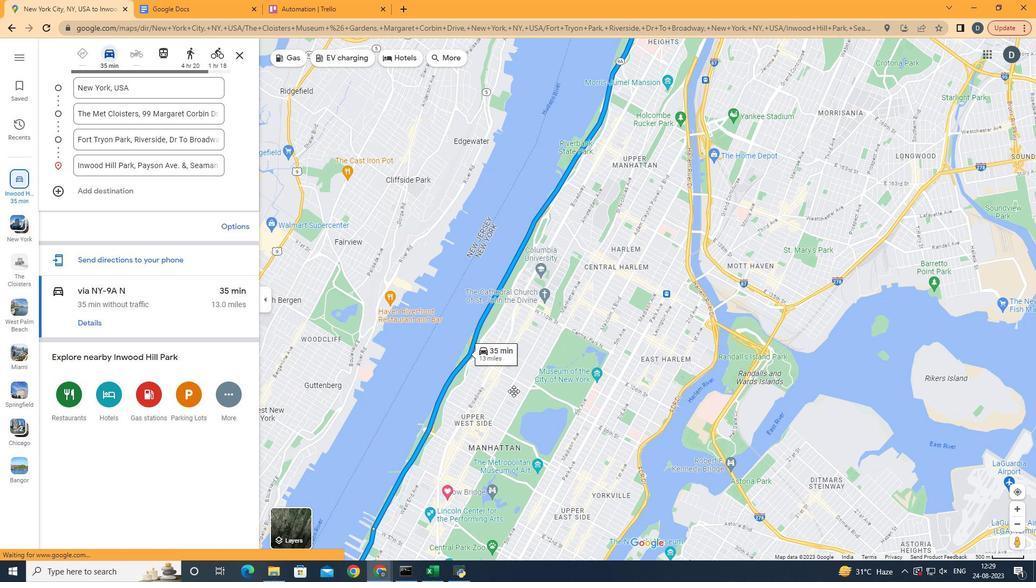 
Action: Mouse pressed left at (498, 439)
Screenshot: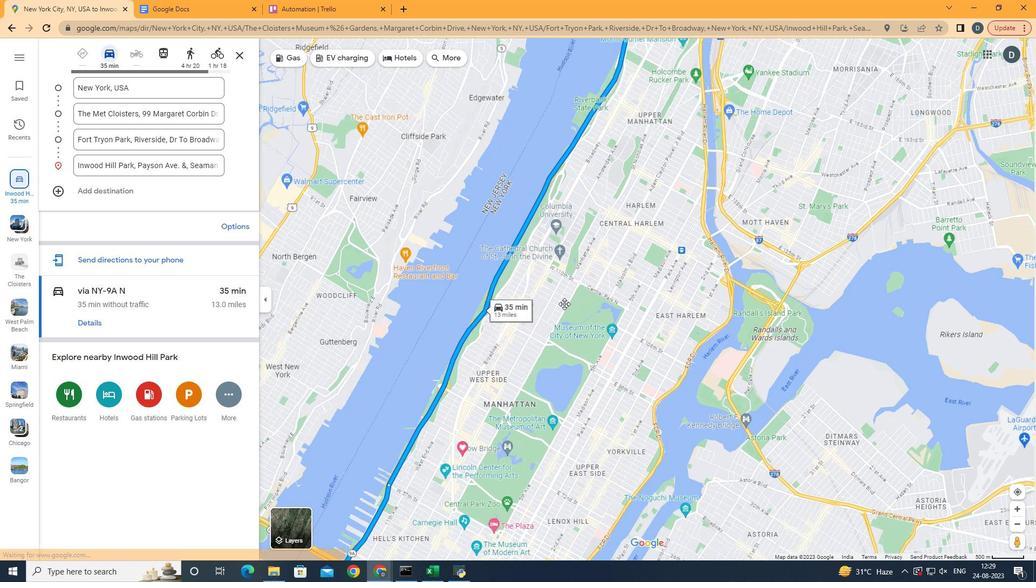 
Action: Mouse moved to (508, 502)
Screenshot: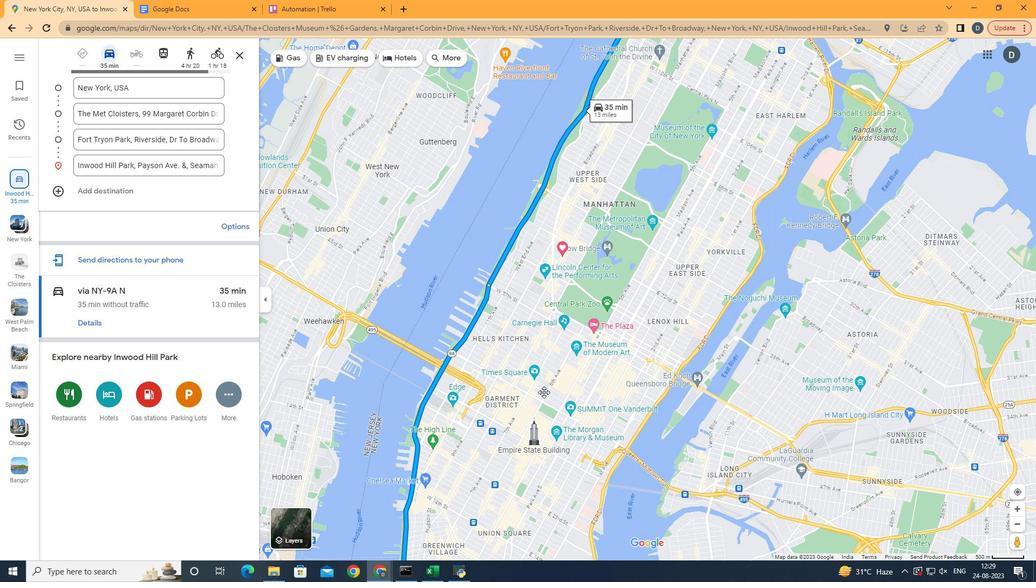 
Action: Mouse pressed left at (508, 502)
Screenshot: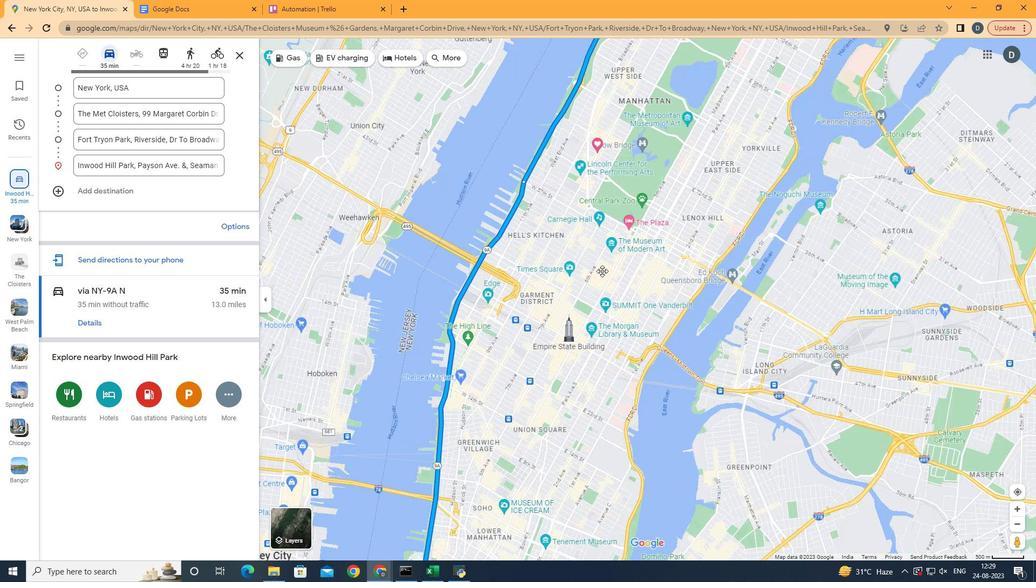 
Action: Mouse moved to (653, 93)
Screenshot: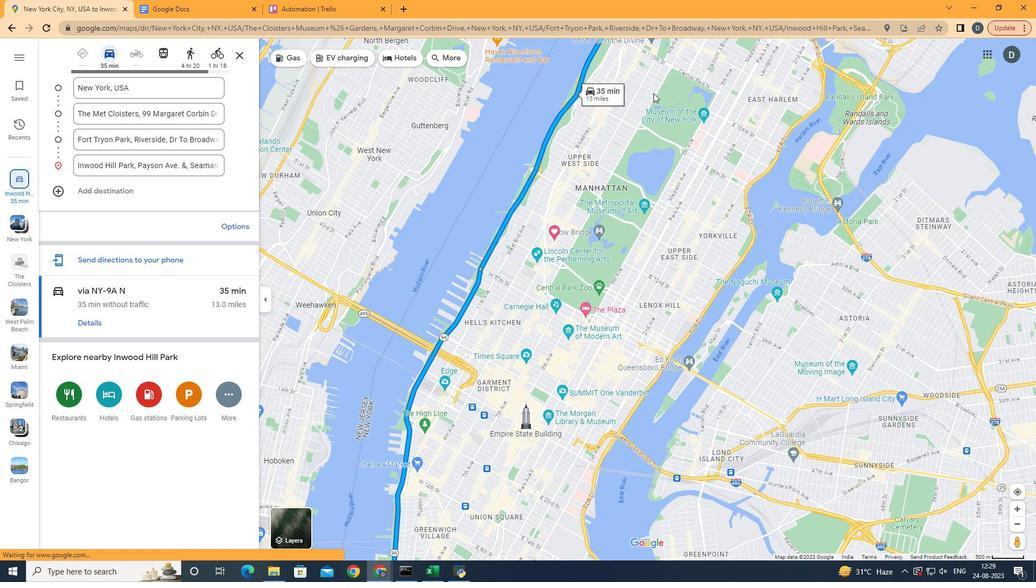 
Action: Mouse pressed left at (653, 93)
Screenshot: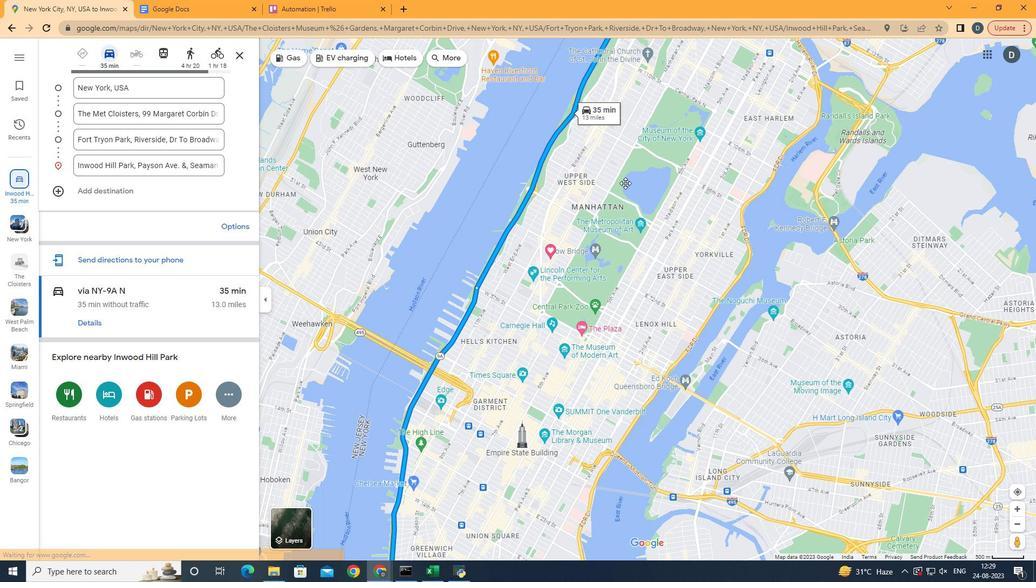 
Action: Mouse moved to (691, 67)
Screenshot: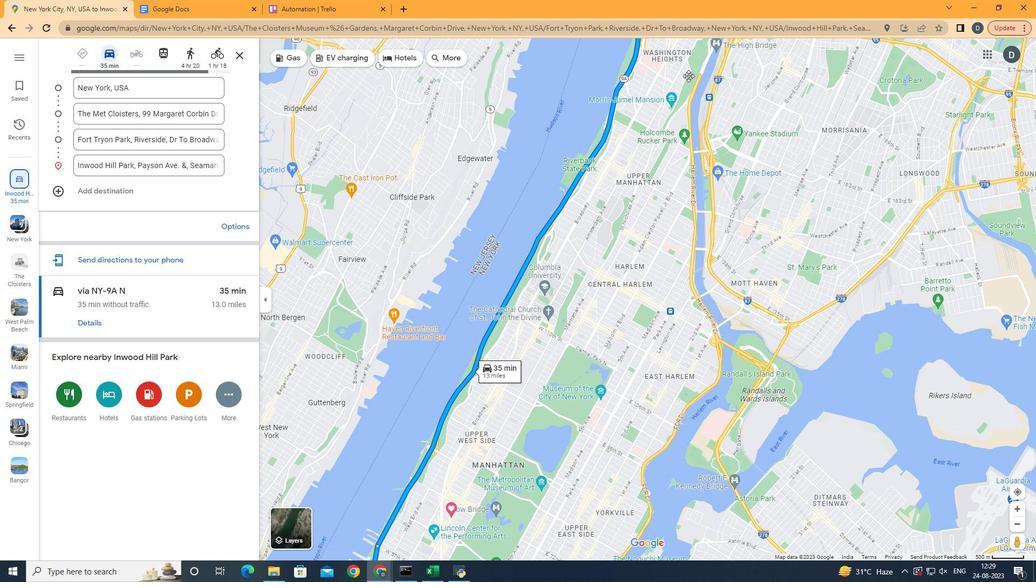 
Action: Mouse pressed left at (691, 67)
Screenshot: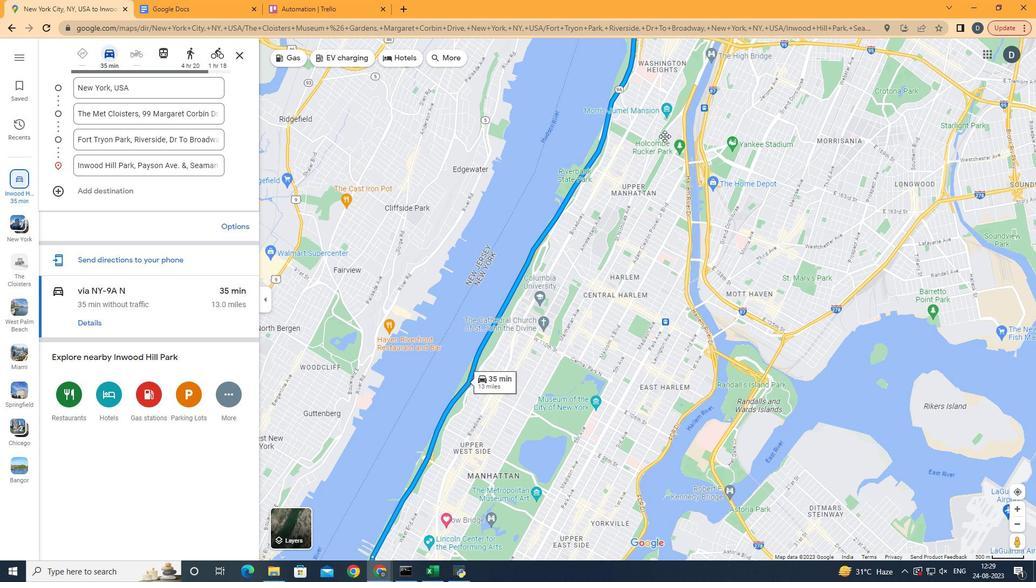 
Action: Mouse moved to (610, 231)
Screenshot: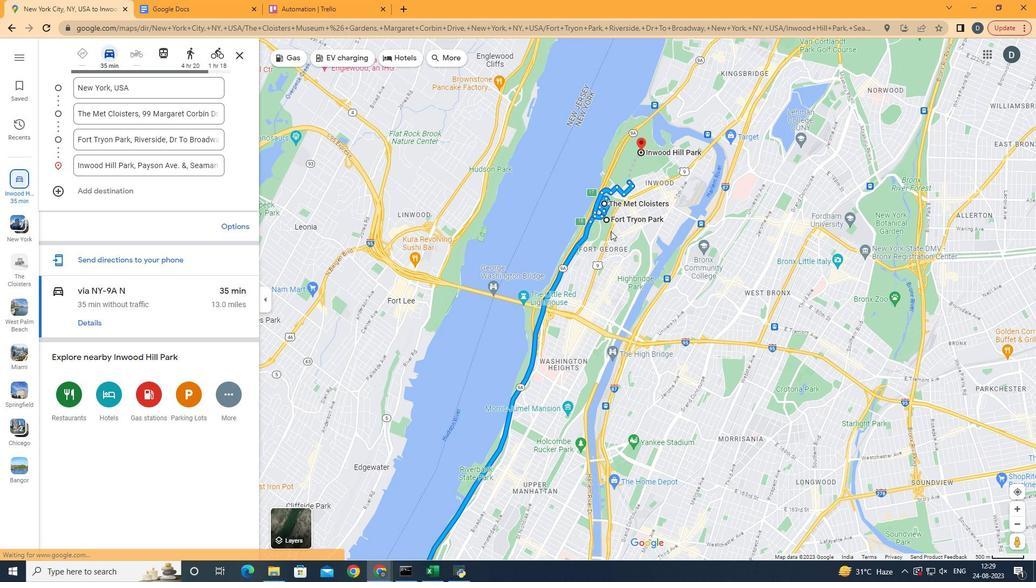 
Action: Mouse scrolled (610, 232) with delta (0, 0)
Screenshot: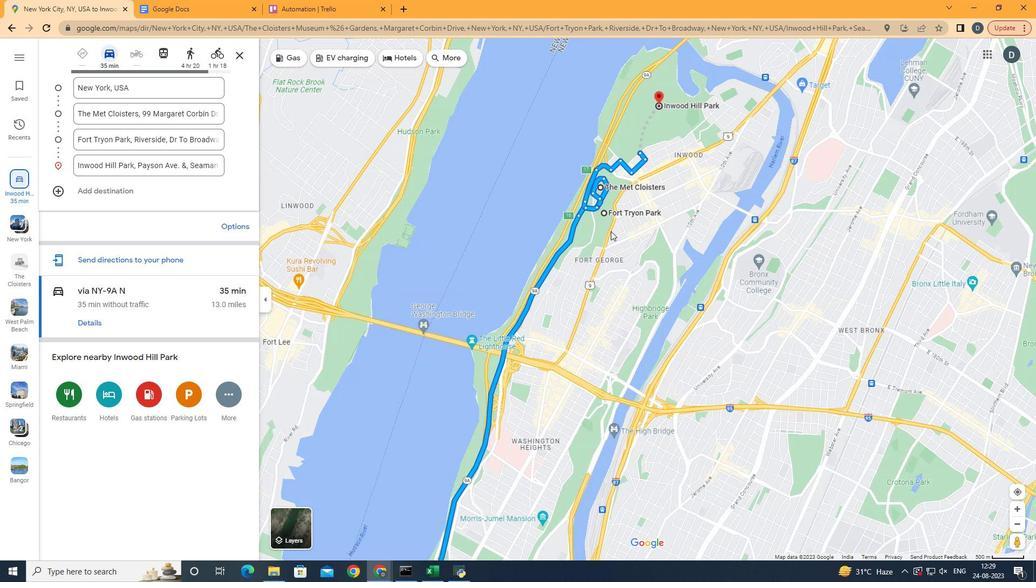 
Action: Mouse scrolled (610, 232) with delta (0, 0)
Screenshot: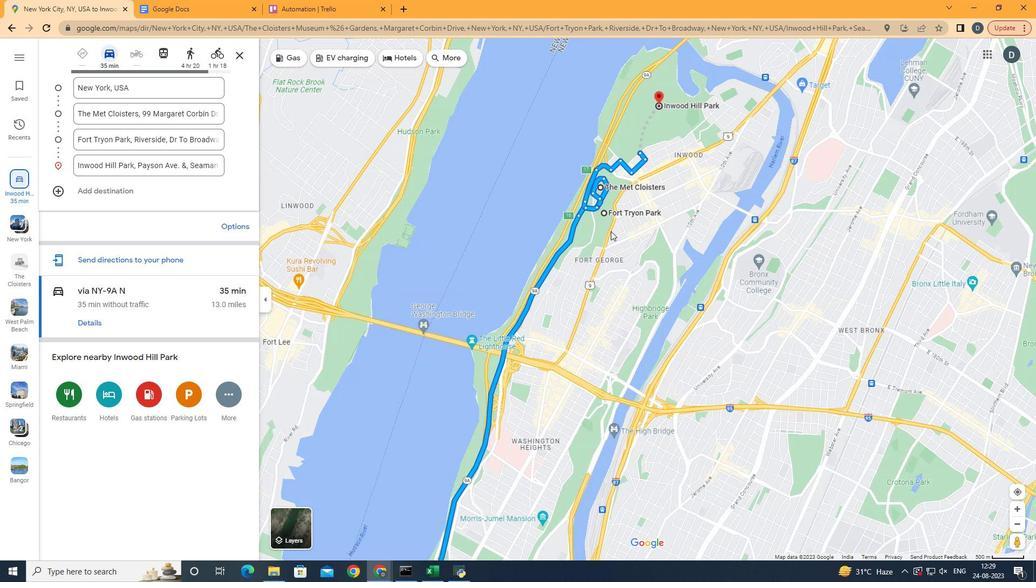 
Action: Mouse scrolled (610, 232) with delta (0, 0)
Screenshot: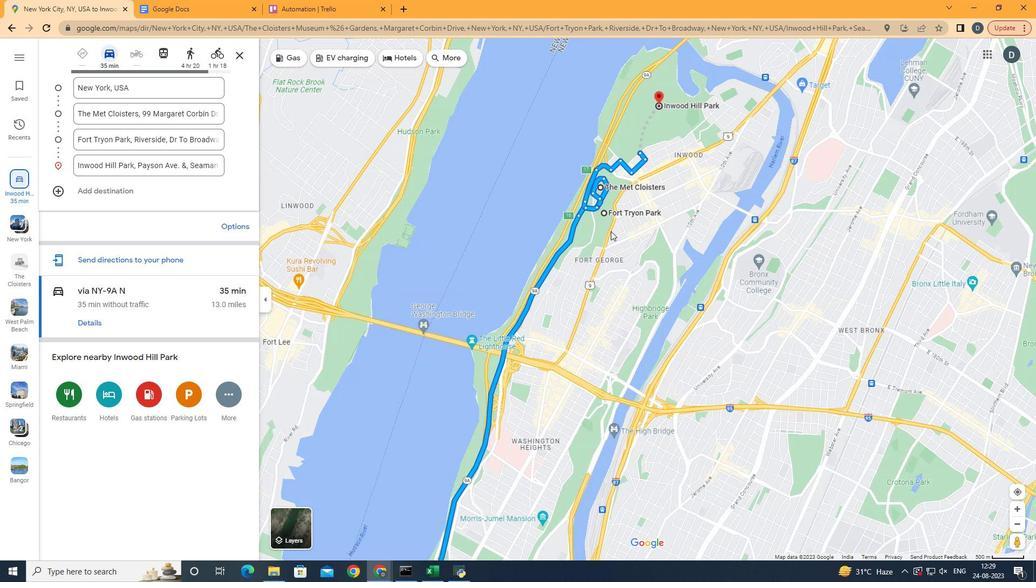 
Action: Mouse scrolled (610, 232) with delta (0, 0)
Screenshot: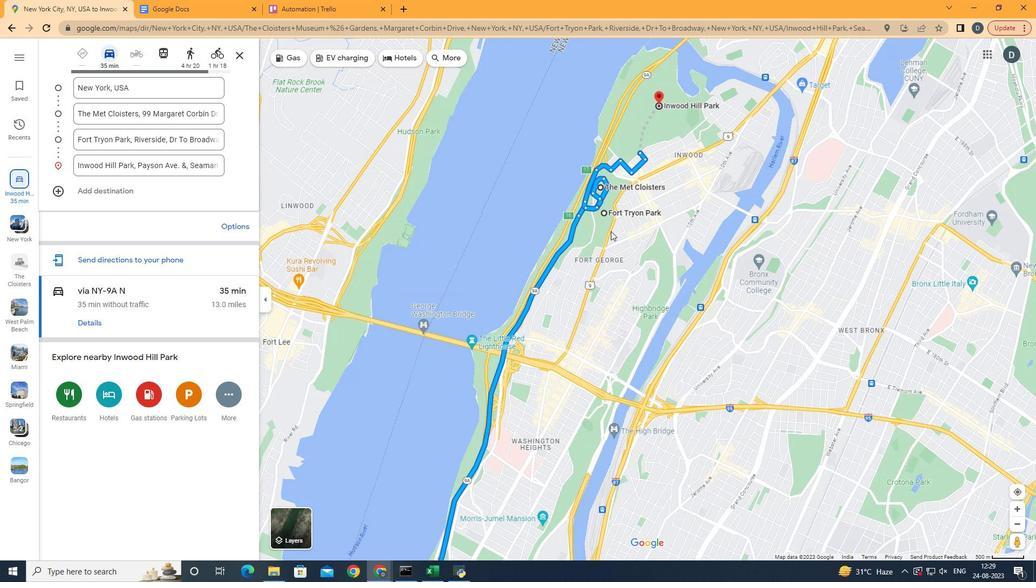 
Action: Mouse scrolled (610, 232) with delta (0, 0)
Screenshot: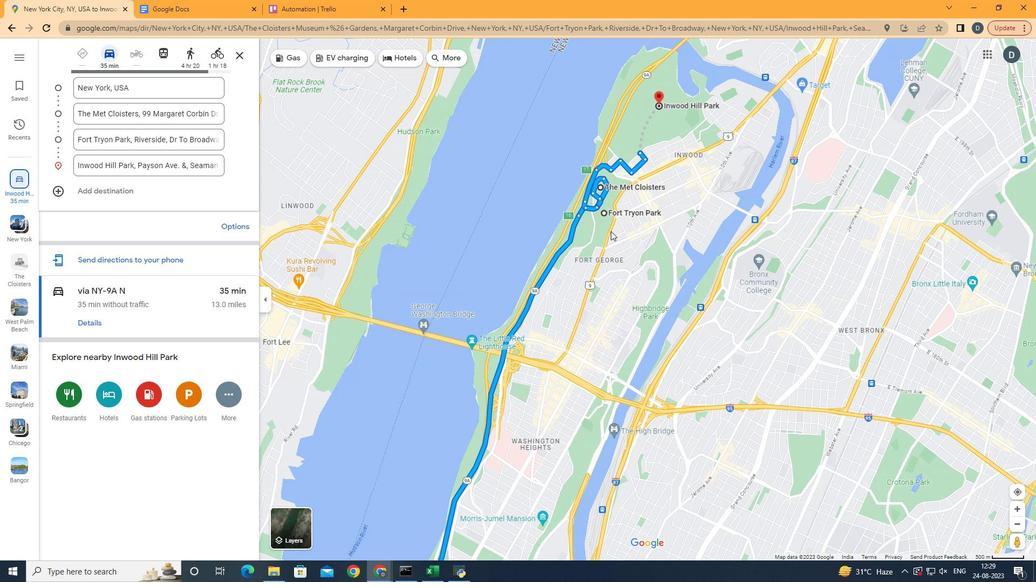 
Action: Mouse scrolled (610, 232) with delta (0, 0)
Screenshot: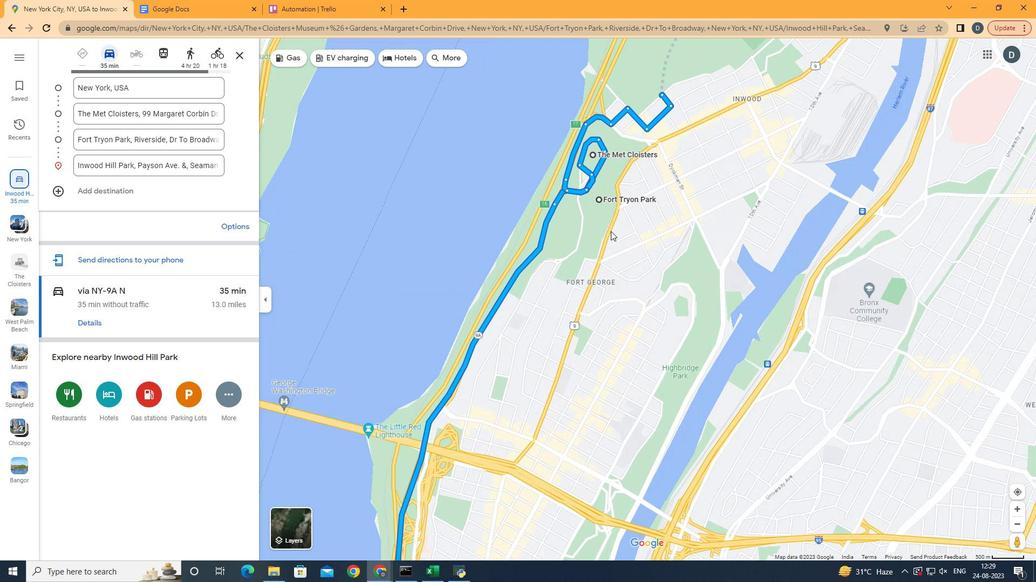 
Action: Mouse scrolled (610, 232) with delta (0, 0)
Screenshot: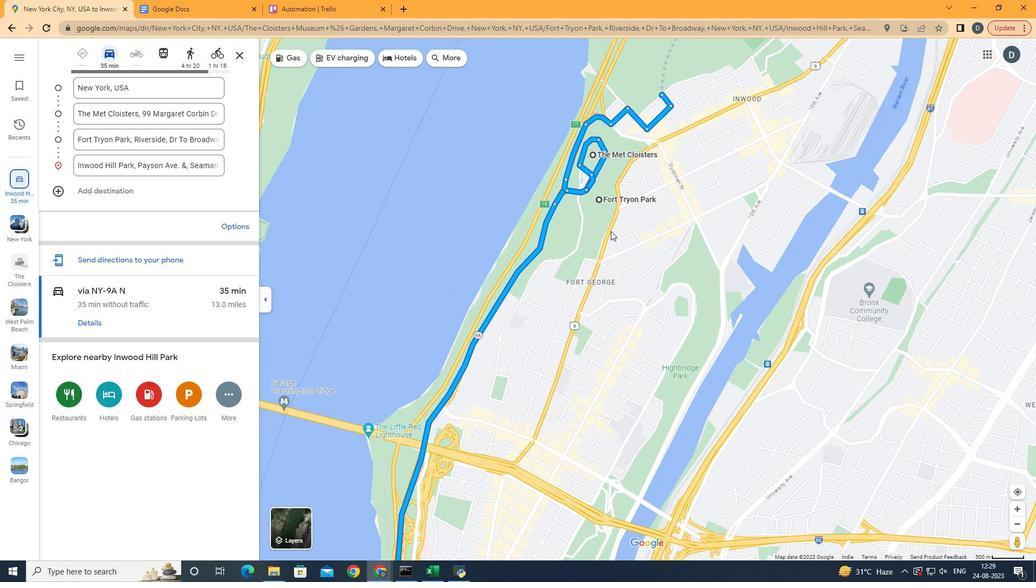 
Action: Mouse scrolled (610, 232) with delta (0, 0)
Screenshot: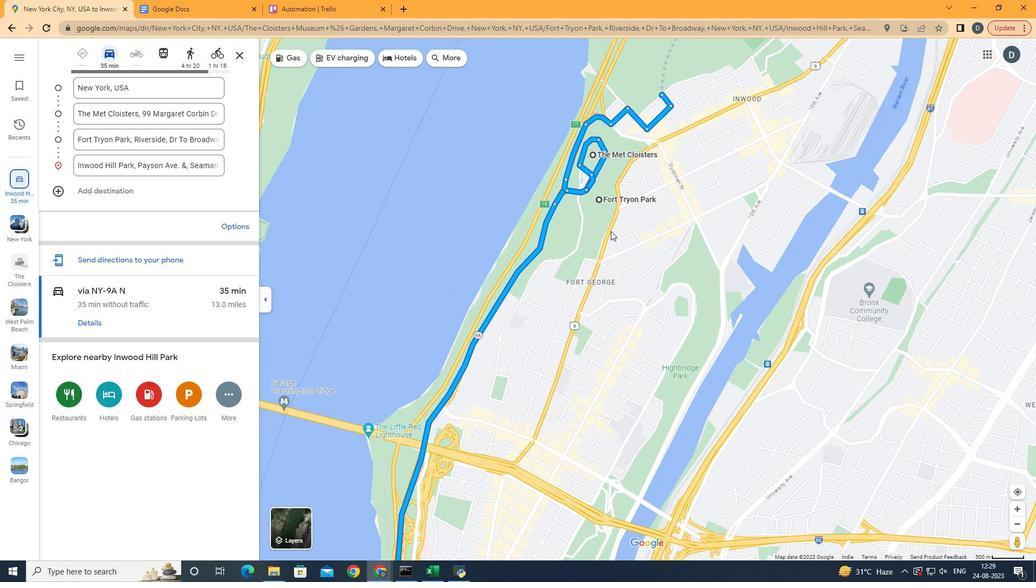 
Action: Mouse scrolled (610, 232) with delta (0, 0)
Screenshot: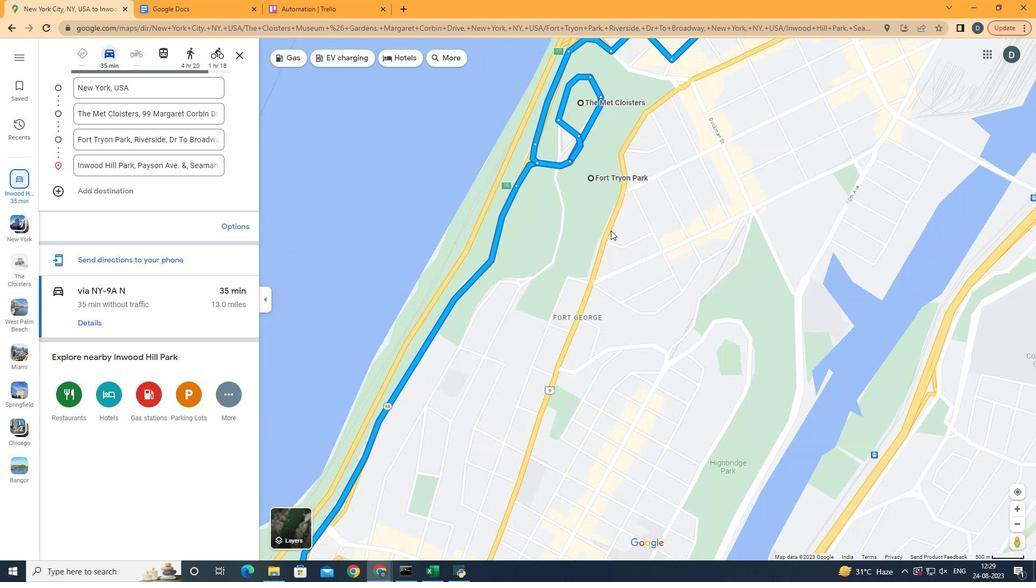 
Action: Mouse moved to (695, 108)
Screenshot: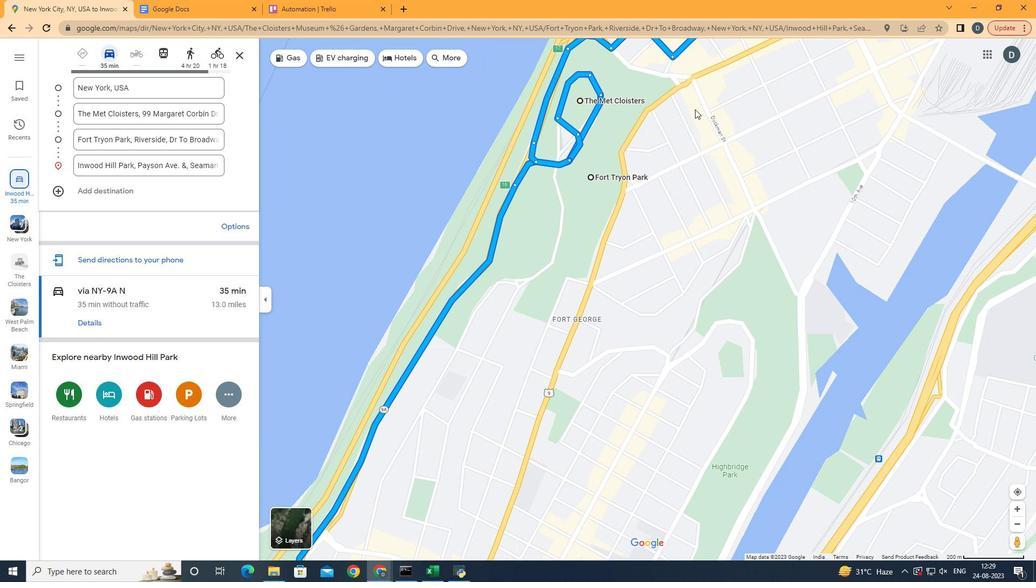 
Action: Mouse pressed left at (695, 108)
Screenshot: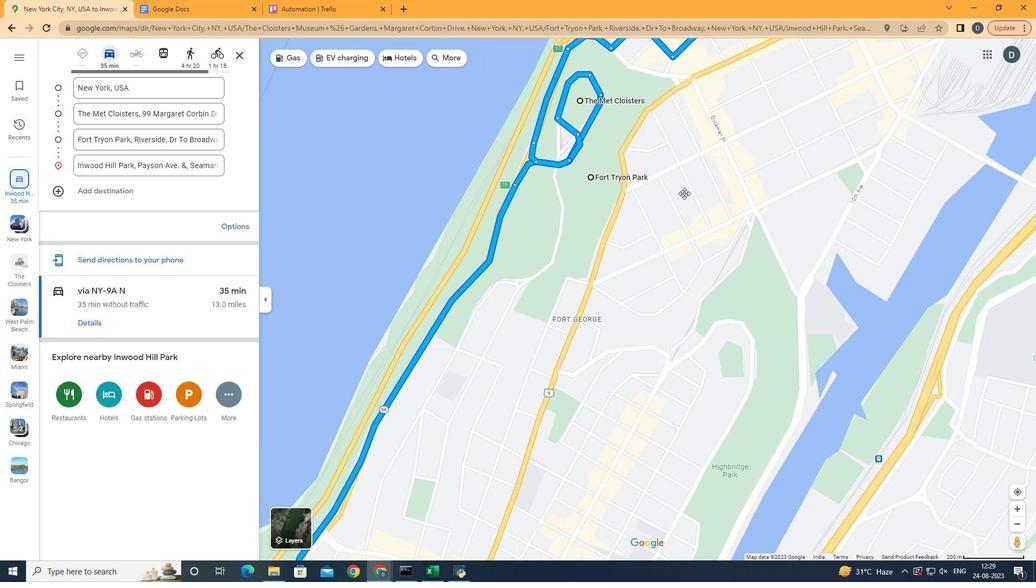 
Action: Mouse moved to (688, 209)
Screenshot: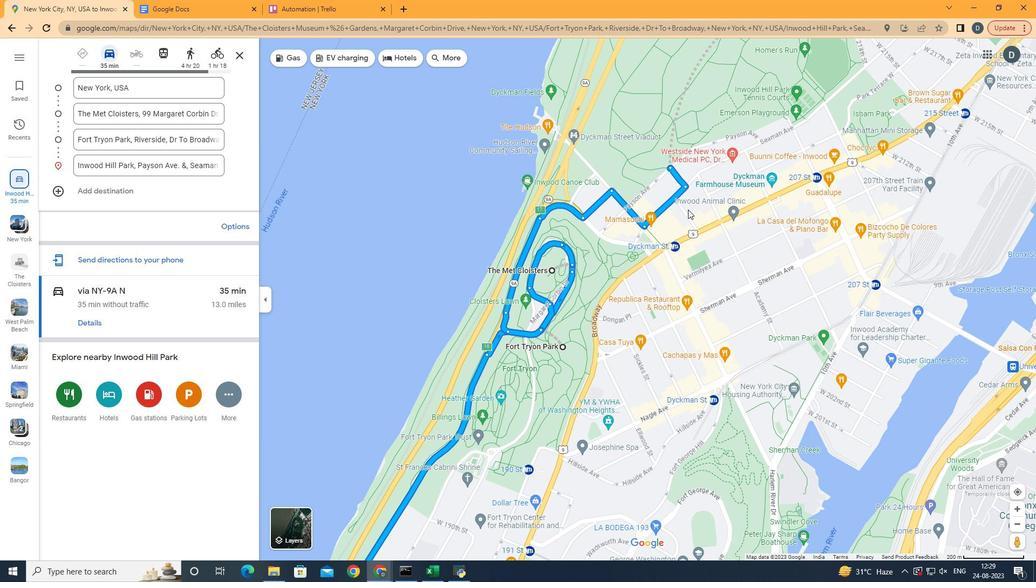 
Action: Mouse pressed left at (688, 209)
Screenshot: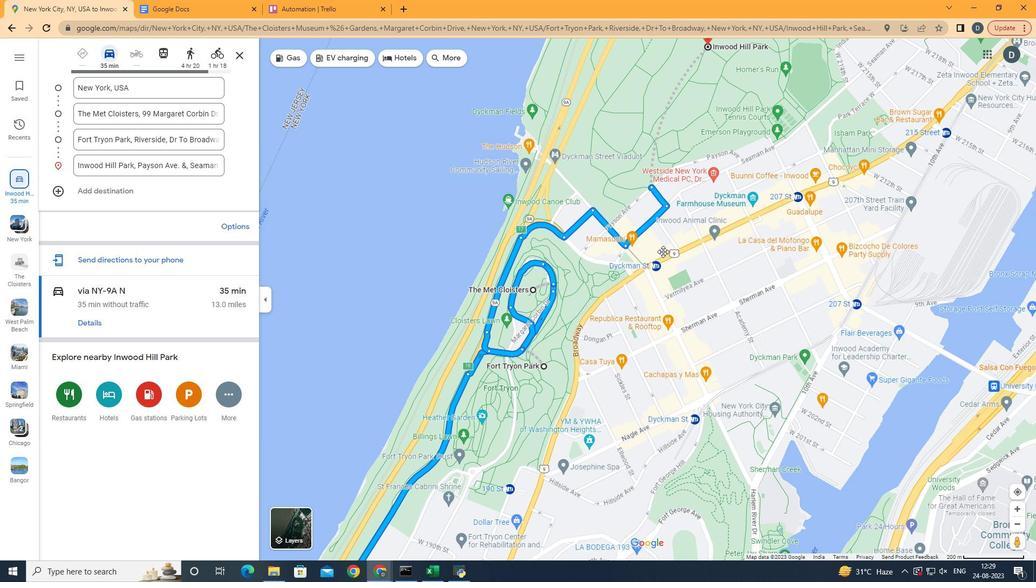 
Action: Mouse moved to (648, 280)
Screenshot: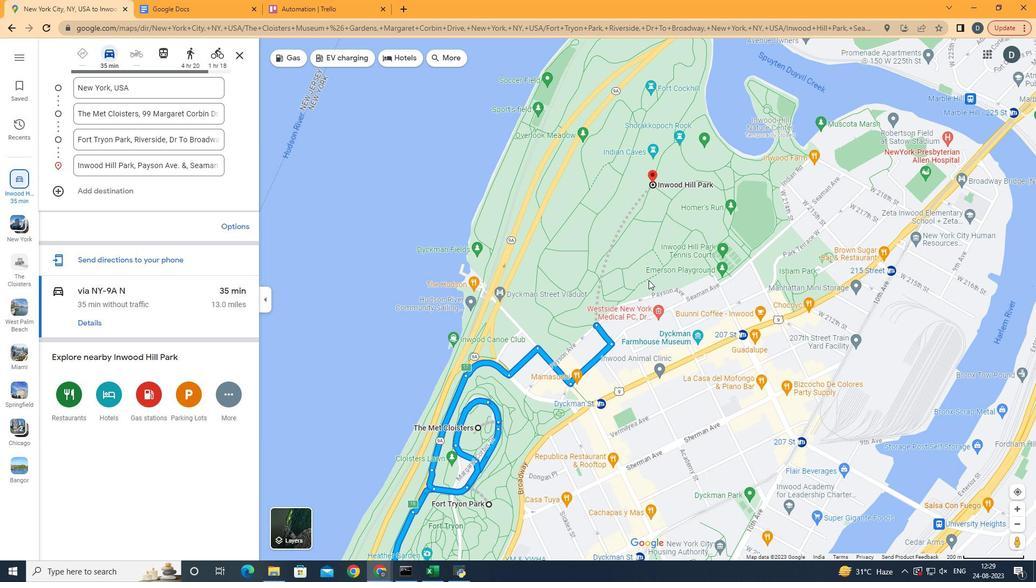 
